 Task: Find connections with filter location Pangkalanbuun with filter topic #workwith filter profile language German with filter current company Microchip Technology Inc. with filter school Bangalore Jobs with filter industry Research Services with filter service category Product Marketing with filter keywords title Esthetician
Action: Mouse moved to (493, 53)
Screenshot: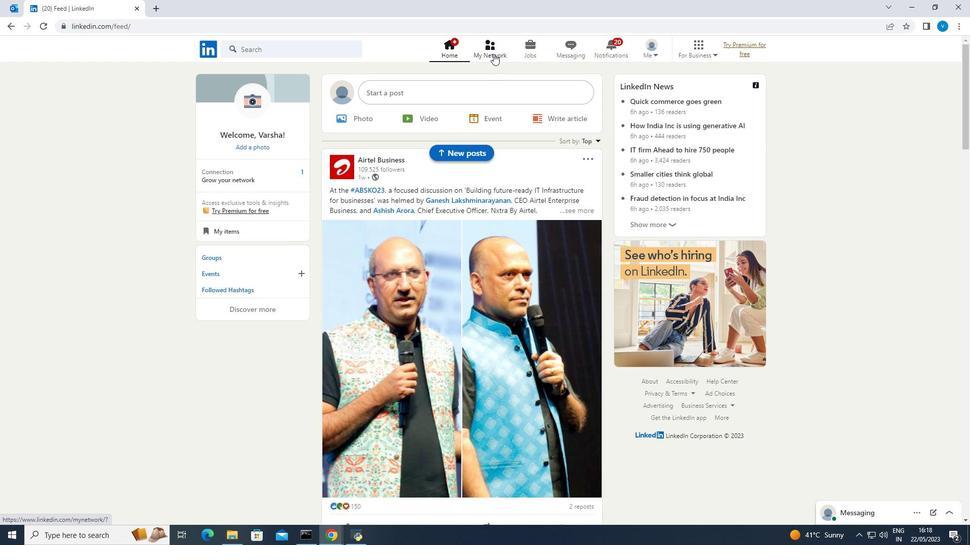 
Action: Mouse pressed left at (493, 53)
Screenshot: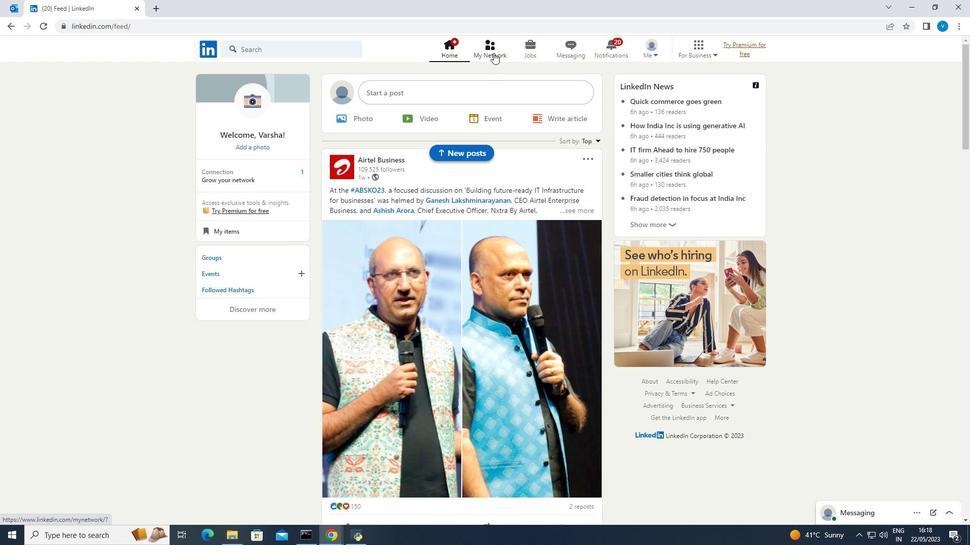 
Action: Mouse moved to (280, 111)
Screenshot: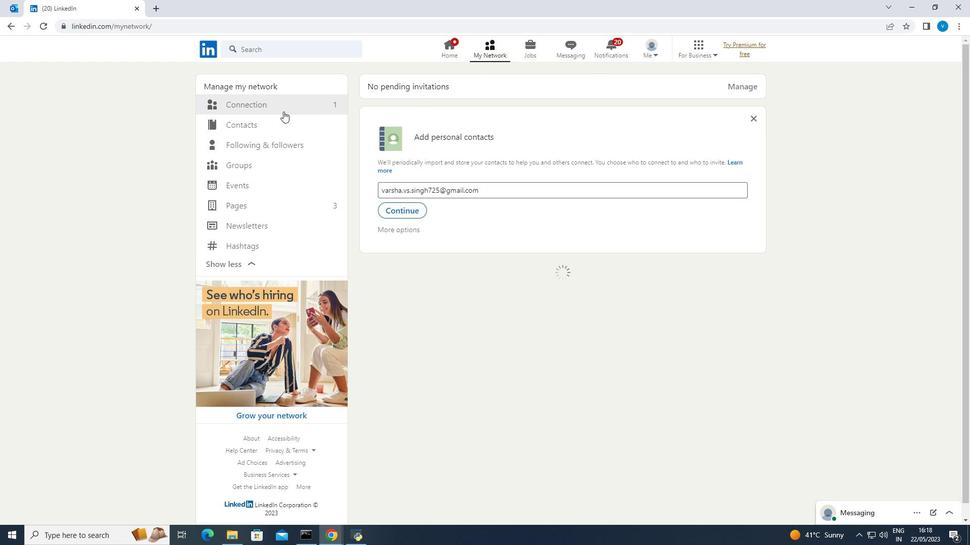 
Action: Mouse pressed left at (280, 111)
Screenshot: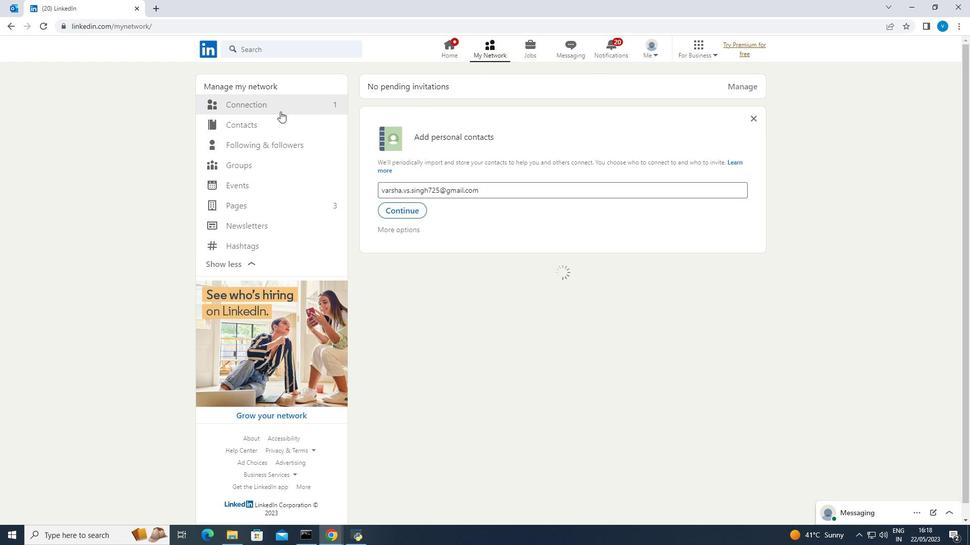 
Action: Mouse moved to (249, 109)
Screenshot: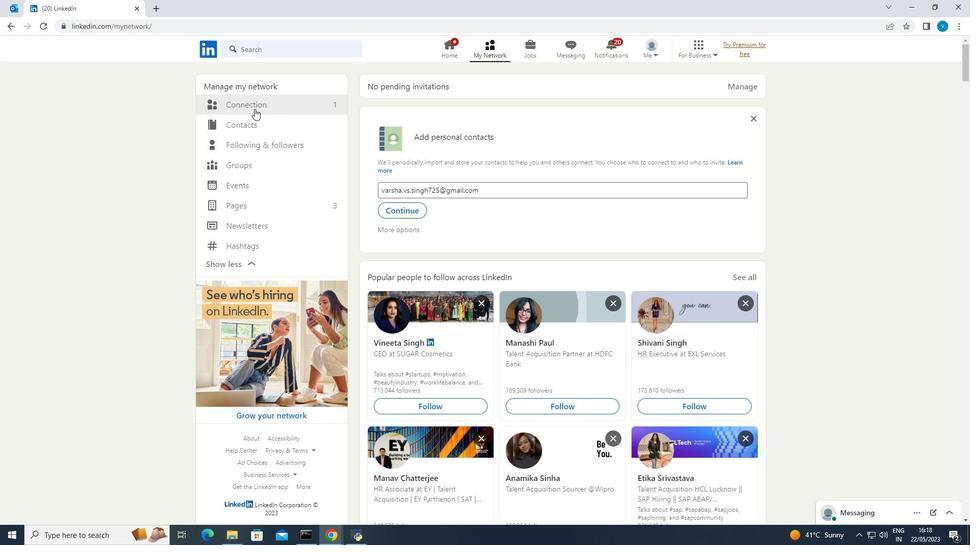 
Action: Mouse pressed left at (249, 109)
Screenshot: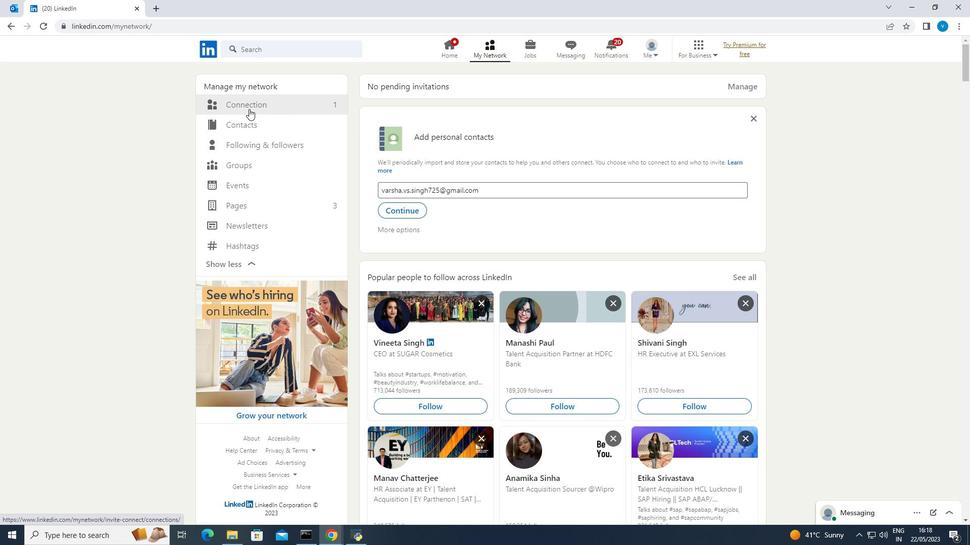 
Action: Mouse moved to (542, 105)
Screenshot: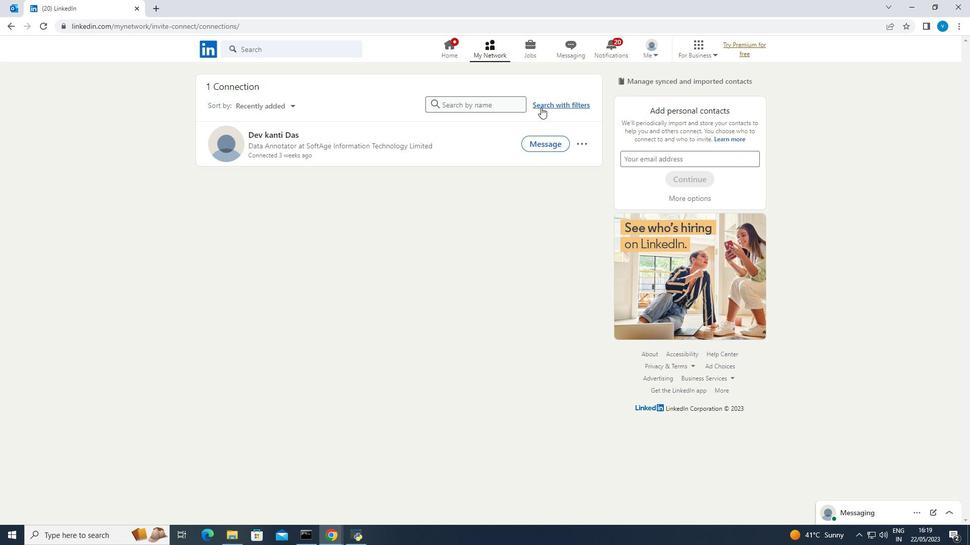 
Action: Mouse pressed left at (542, 105)
Screenshot: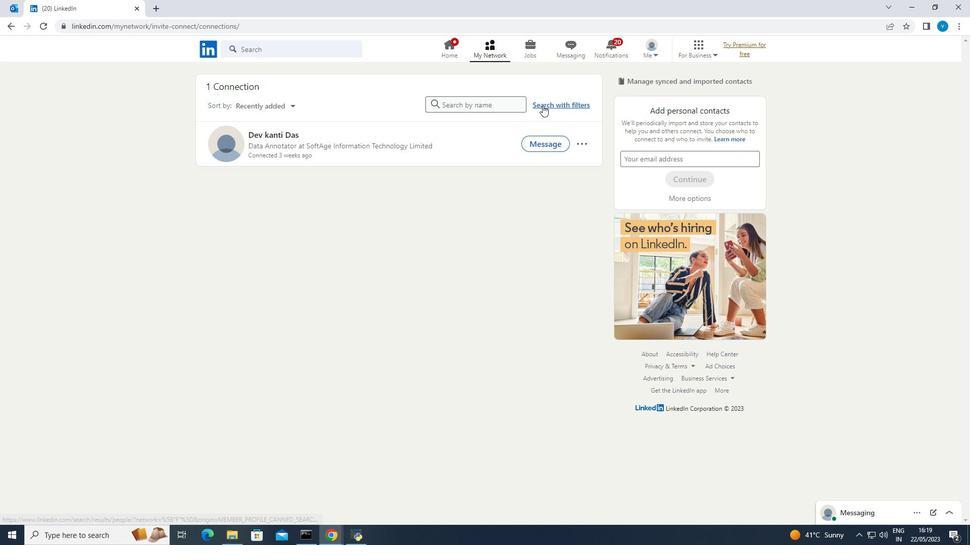 
Action: Mouse moved to (515, 80)
Screenshot: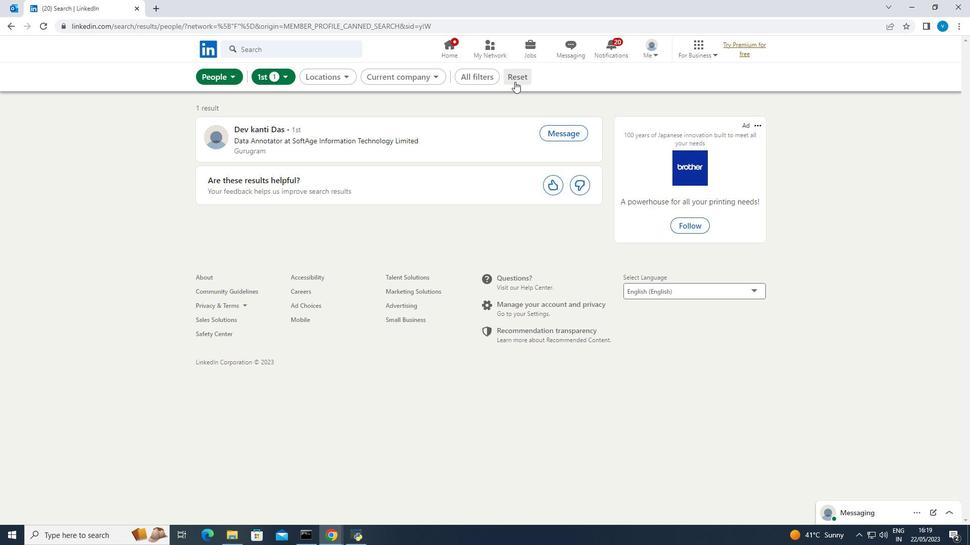 
Action: Mouse pressed left at (515, 80)
Screenshot: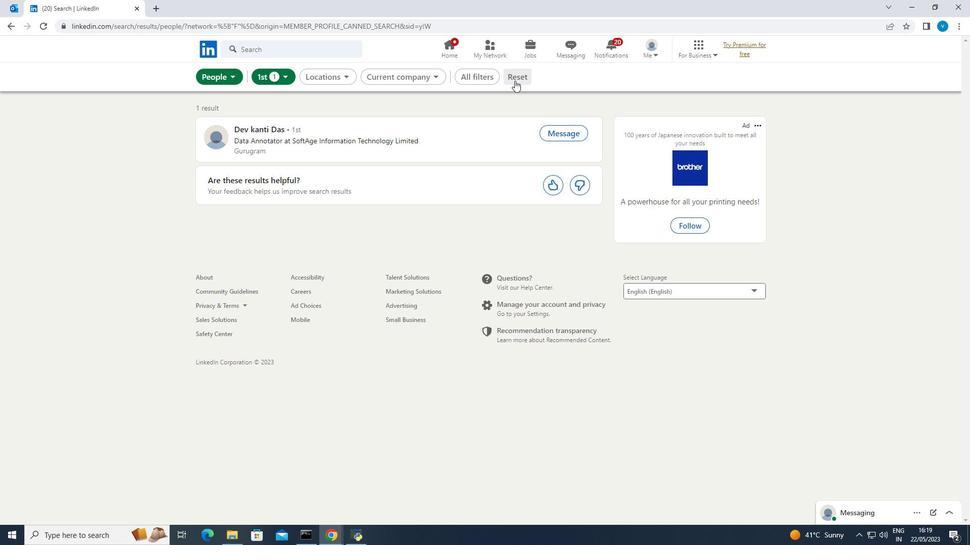 
Action: Mouse moved to (506, 80)
Screenshot: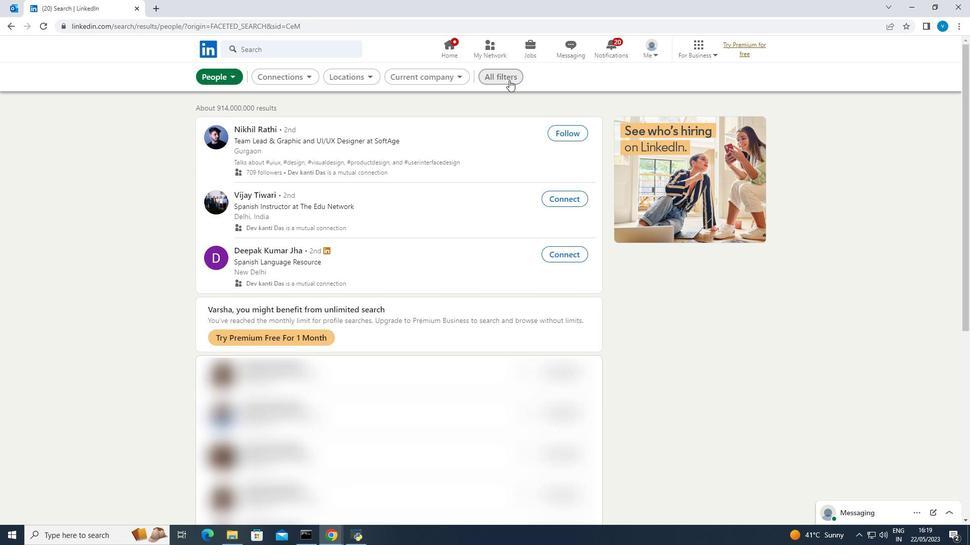 
Action: Mouse pressed left at (506, 80)
Screenshot: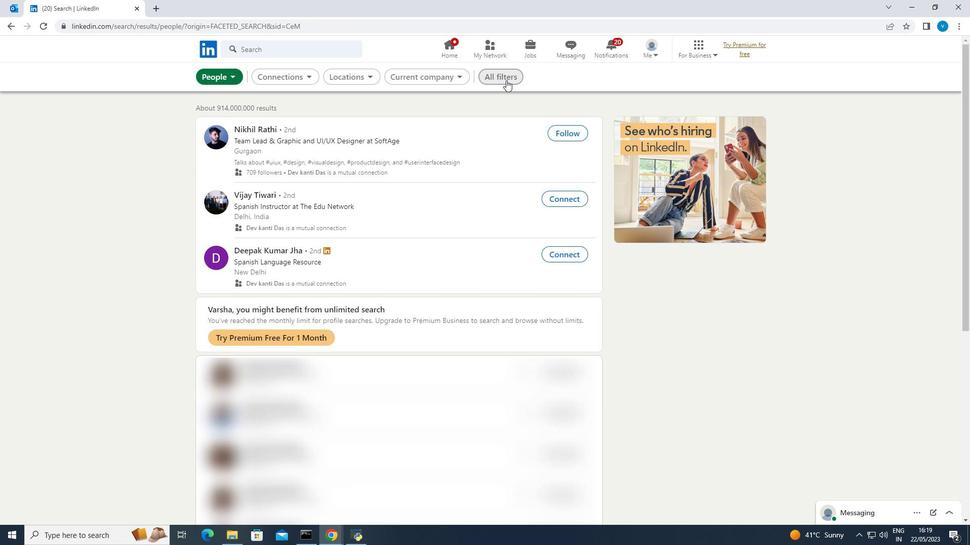 
Action: Mouse moved to (723, 207)
Screenshot: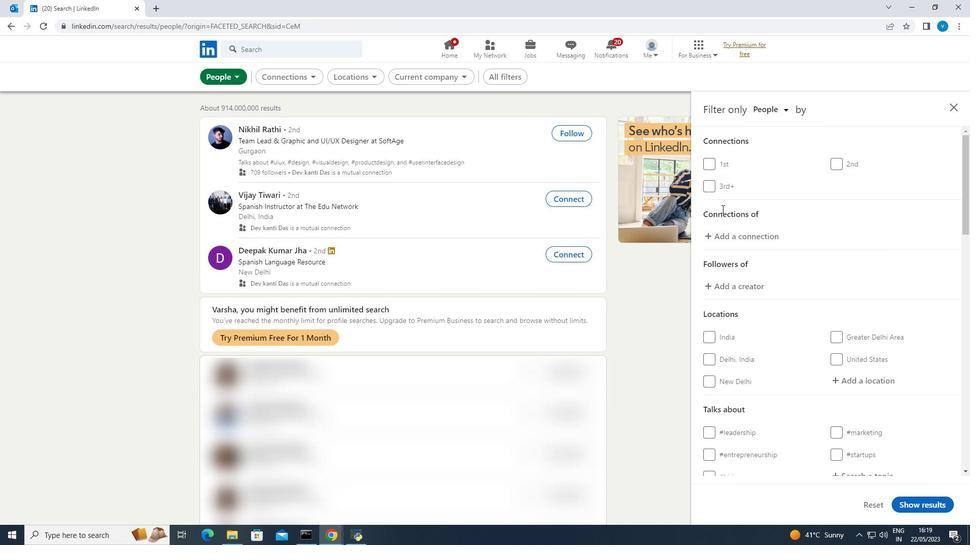 
Action: Mouse scrolled (723, 207) with delta (0, 0)
Screenshot: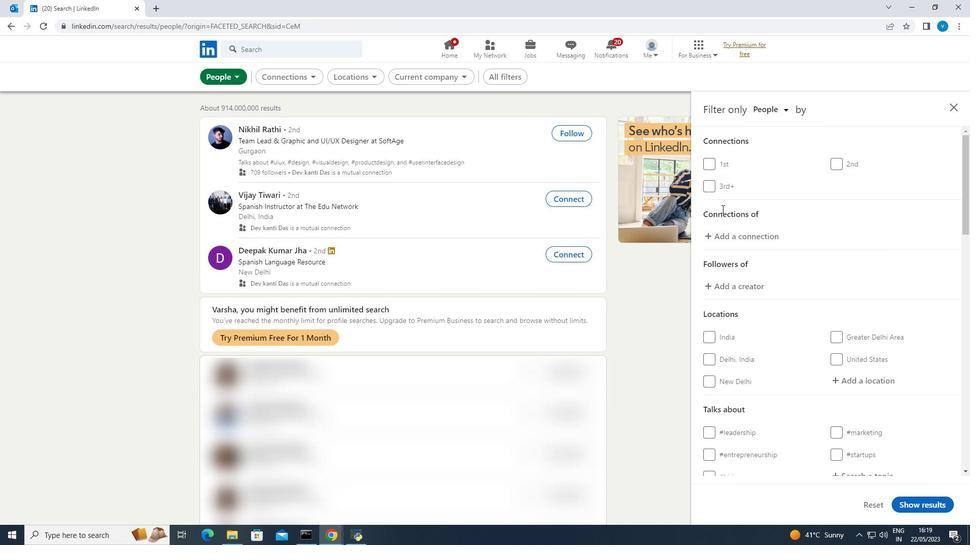 
Action: Mouse moved to (725, 206)
Screenshot: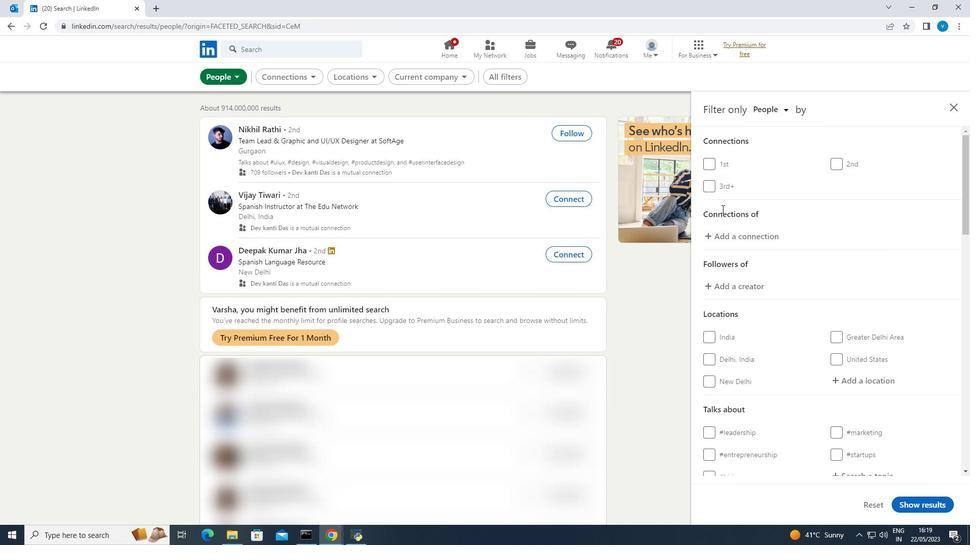
Action: Mouse scrolled (725, 206) with delta (0, 0)
Screenshot: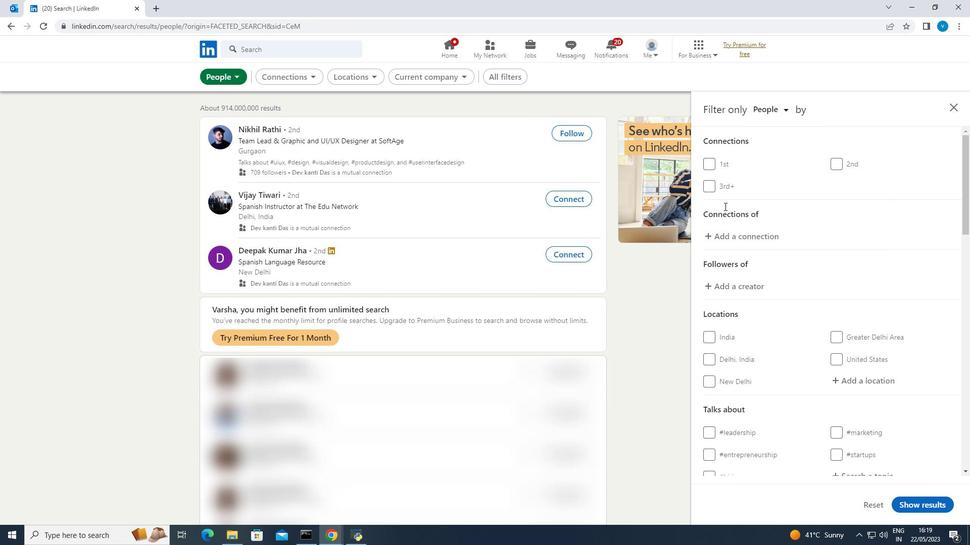 
Action: Mouse scrolled (725, 206) with delta (0, 0)
Screenshot: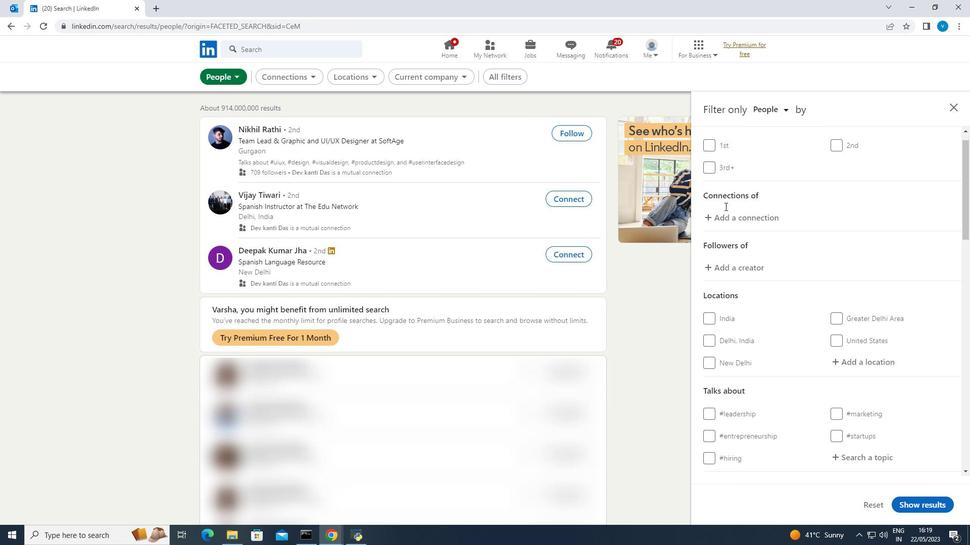 
Action: Mouse moved to (838, 228)
Screenshot: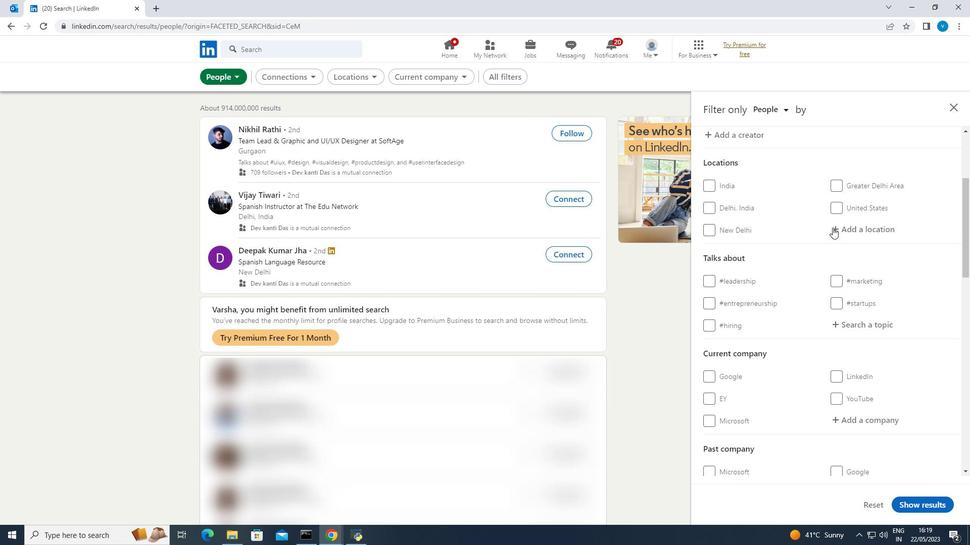 
Action: Mouse pressed left at (838, 228)
Screenshot: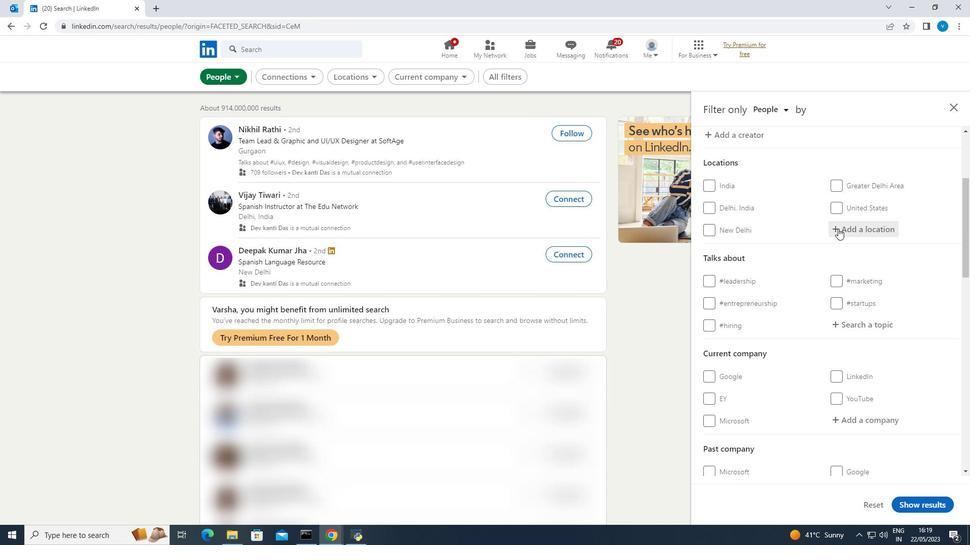 
Action: Mouse moved to (795, 223)
Screenshot: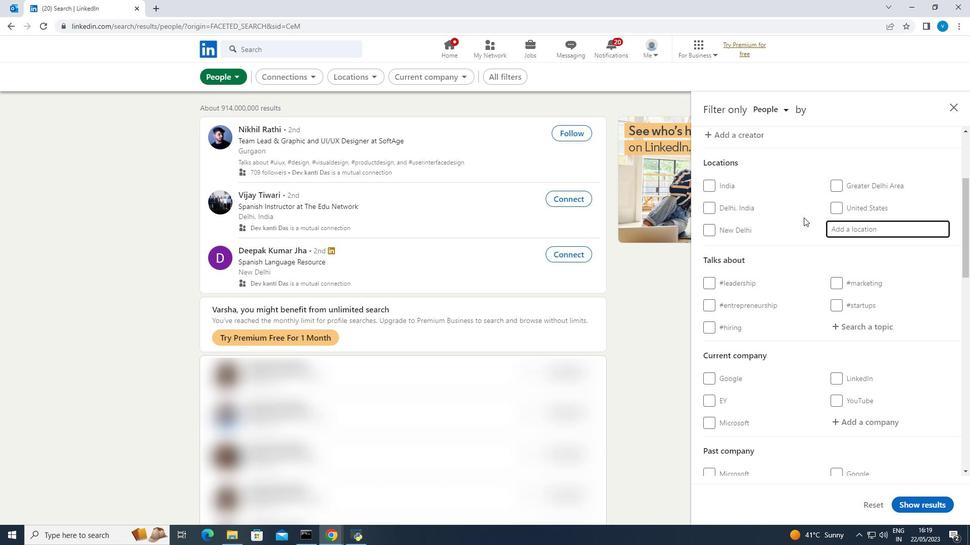 
Action: Key pressed <Key.shift><Key.shift><Key.shift><Key.shift><Key.shift><Key.shift>Pangkalanbuun
Screenshot: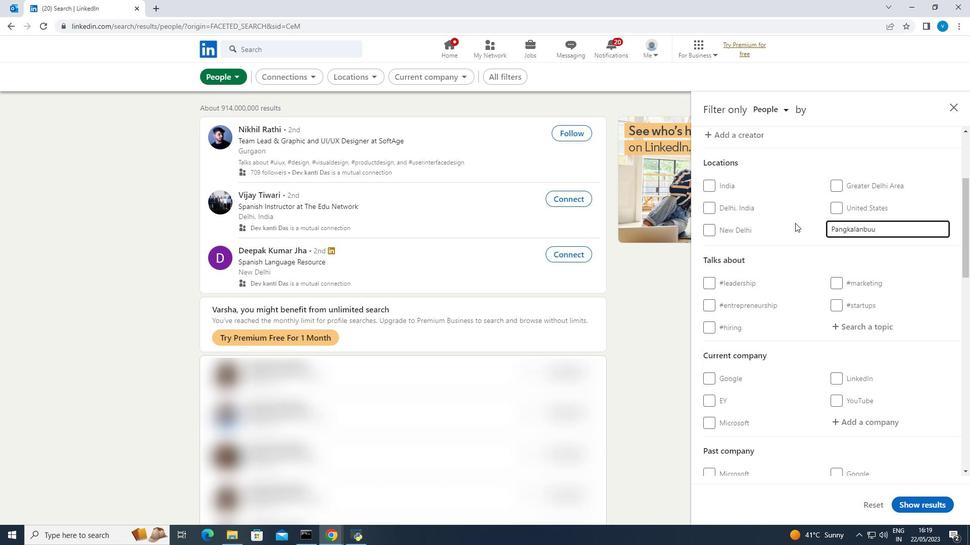 
Action: Mouse moved to (854, 322)
Screenshot: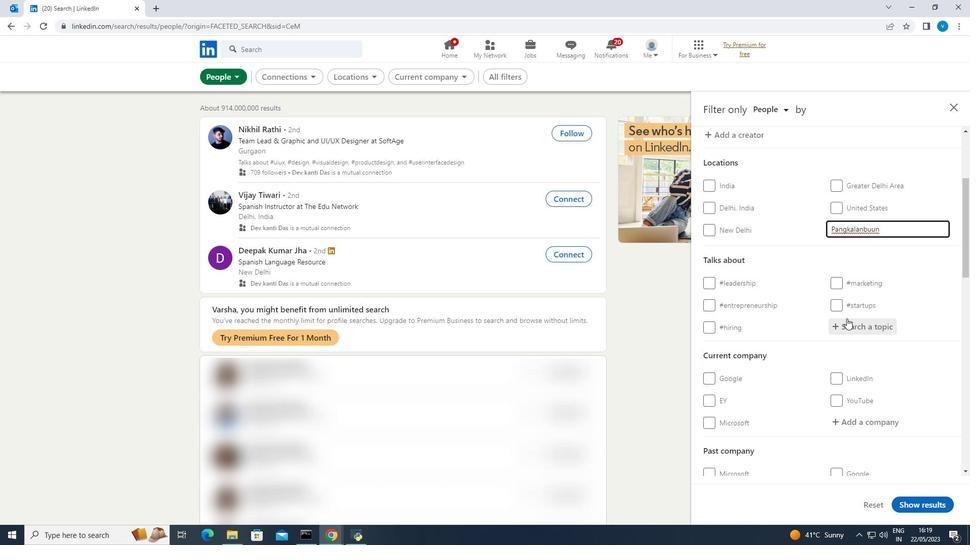 
Action: Mouse pressed left at (854, 322)
Screenshot: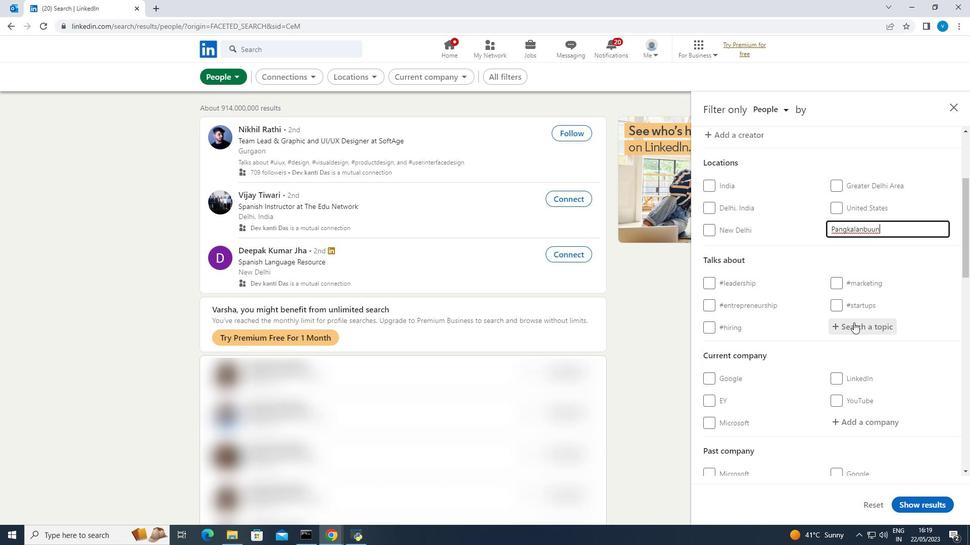 
Action: Mouse moved to (794, 362)
Screenshot: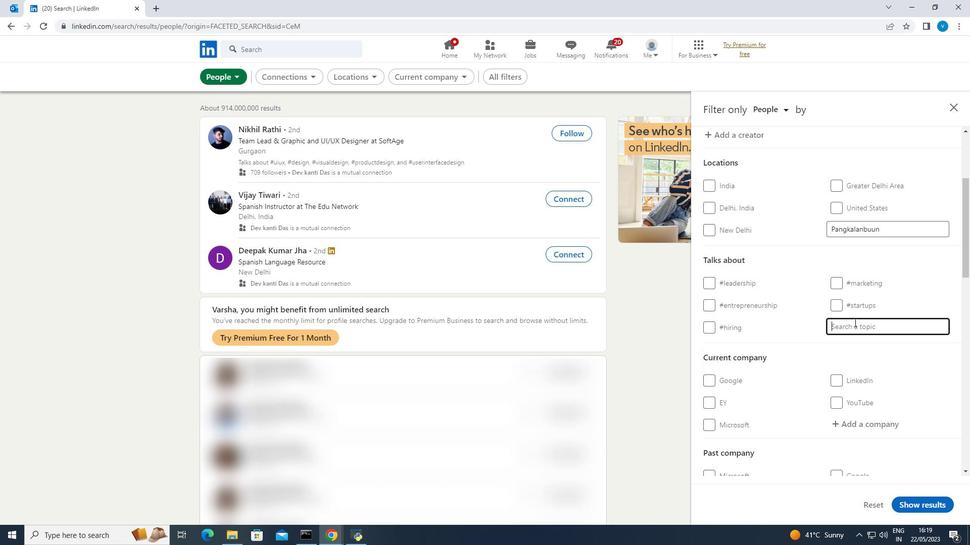 
Action: Key pressed work
Screenshot: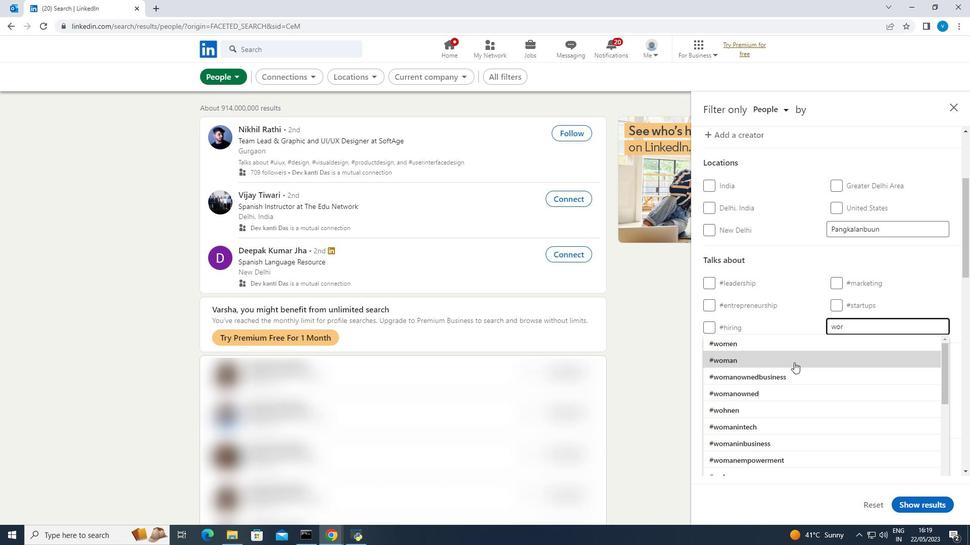 
Action: Mouse moved to (754, 346)
Screenshot: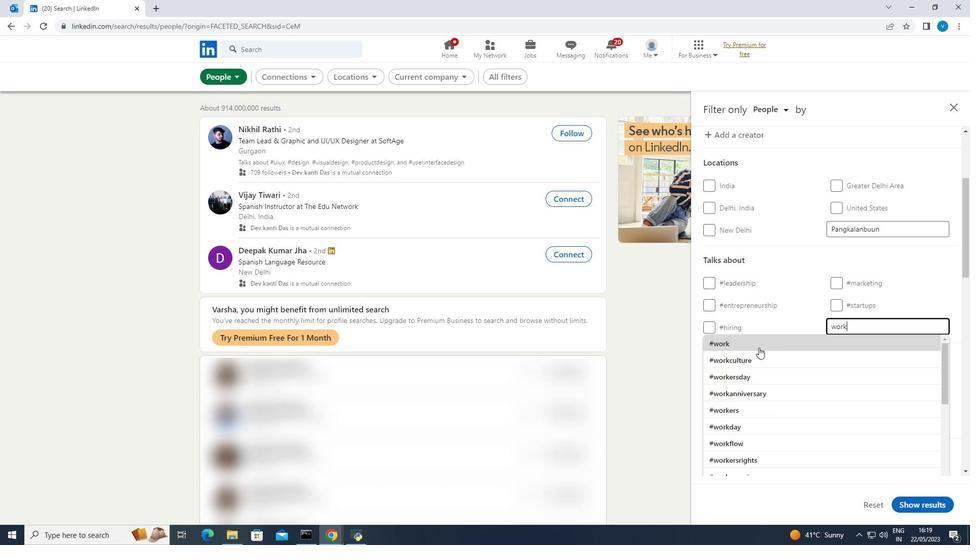 
Action: Mouse pressed left at (754, 346)
Screenshot: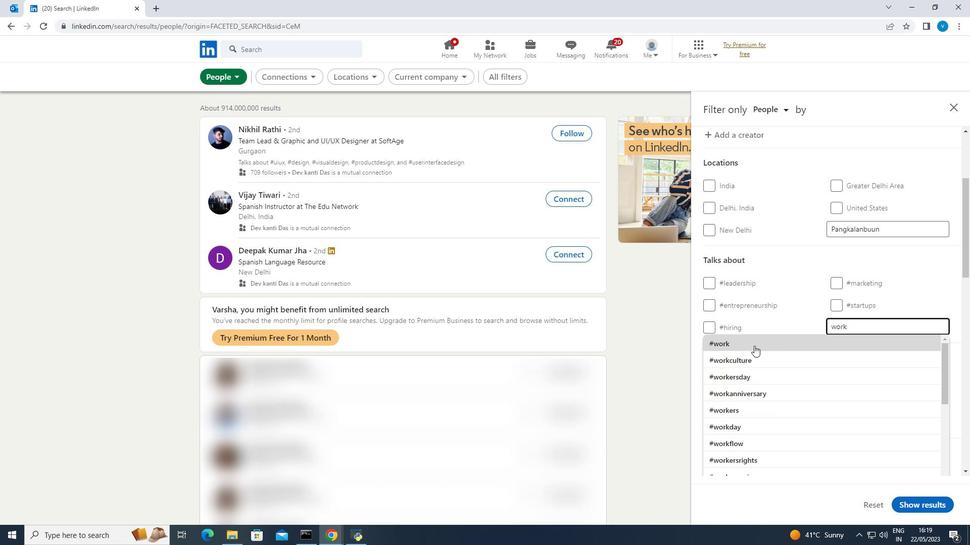 
Action: Mouse moved to (757, 342)
Screenshot: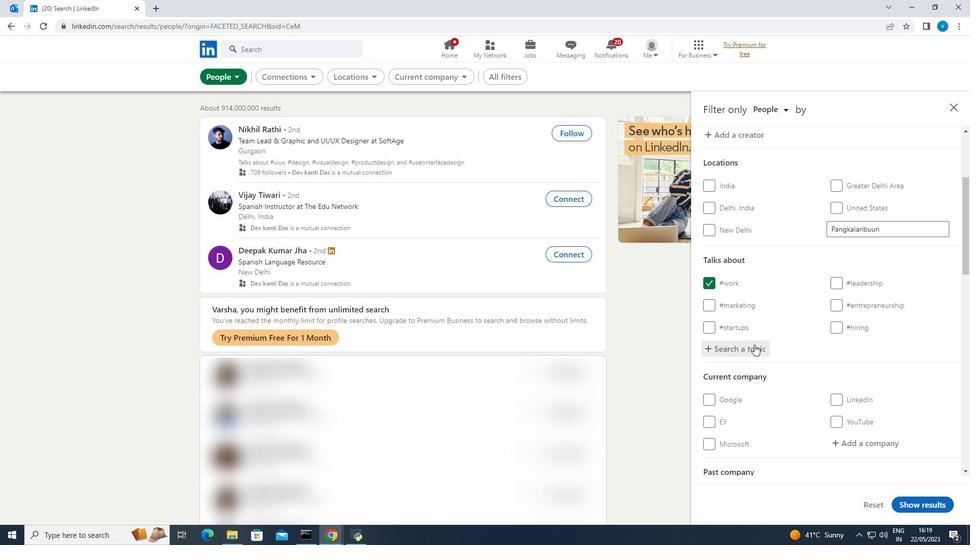 
Action: Mouse scrolled (757, 342) with delta (0, 0)
Screenshot: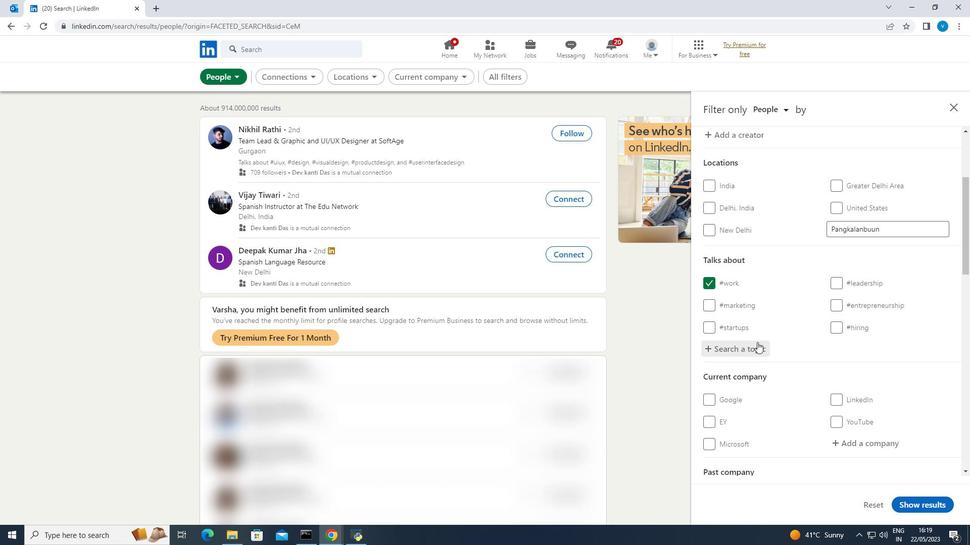 
Action: Mouse scrolled (757, 342) with delta (0, 0)
Screenshot: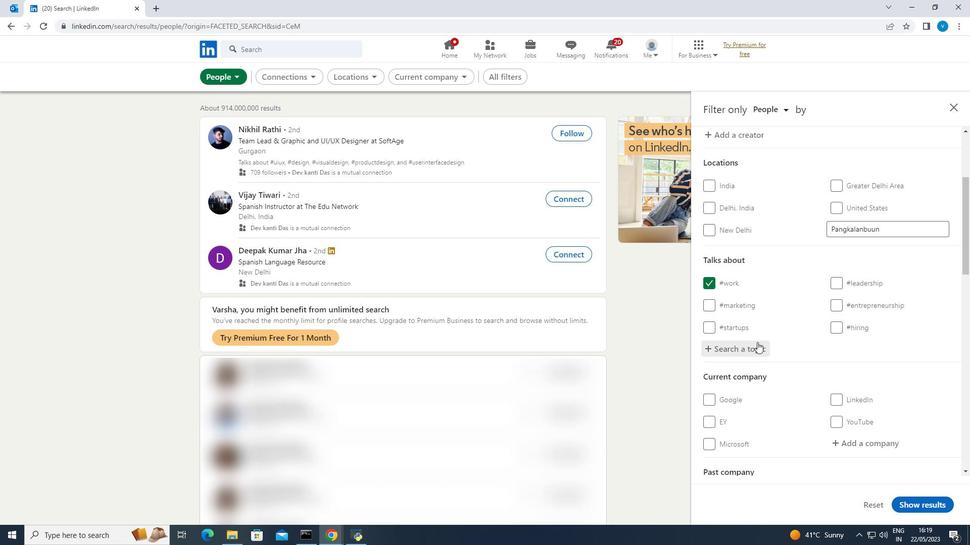 
Action: Mouse scrolled (757, 342) with delta (0, 0)
Screenshot: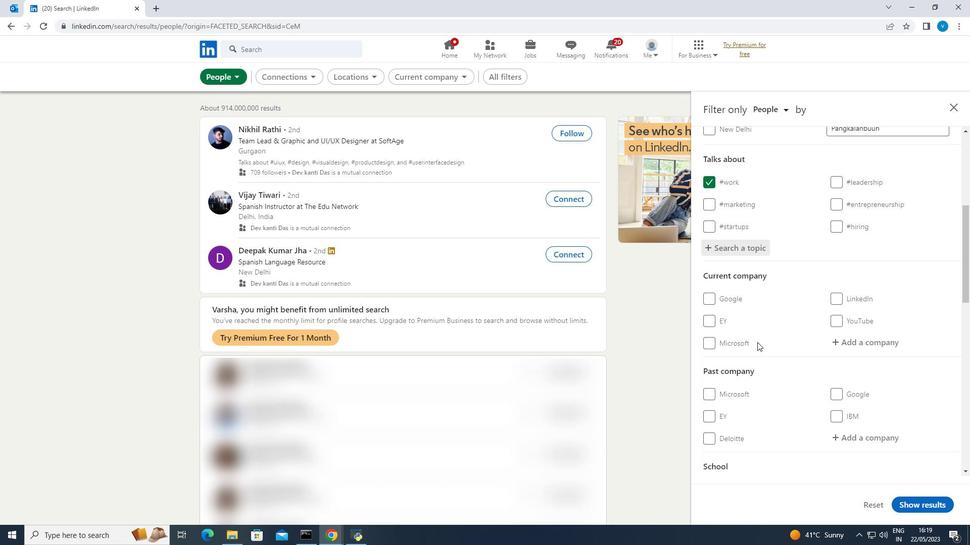 
Action: Mouse scrolled (757, 342) with delta (0, 0)
Screenshot: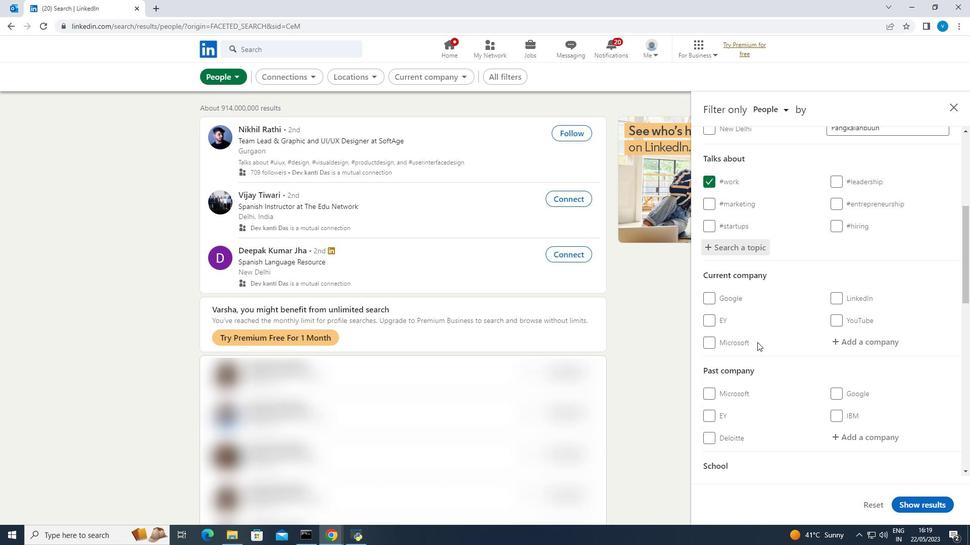 
Action: Mouse scrolled (757, 342) with delta (0, 0)
Screenshot: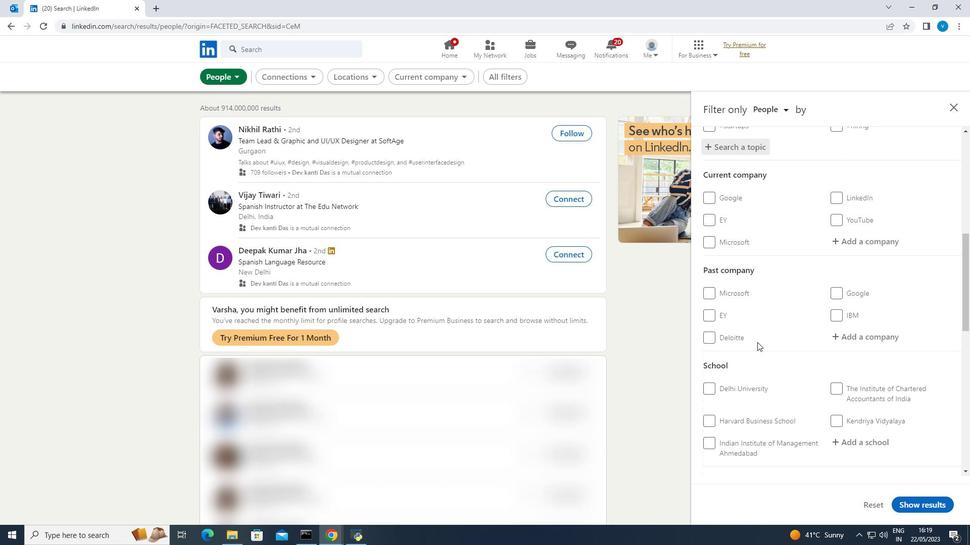 
Action: Mouse scrolled (757, 342) with delta (0, 0)
Screenshot: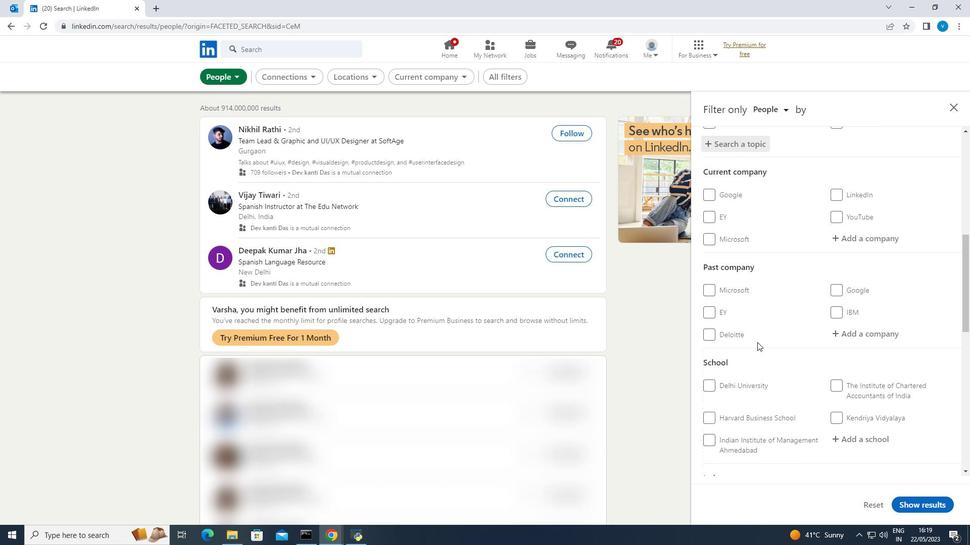 
Action: Mouse scrolled (757, 342) with delta (0, 0)
Screenshot: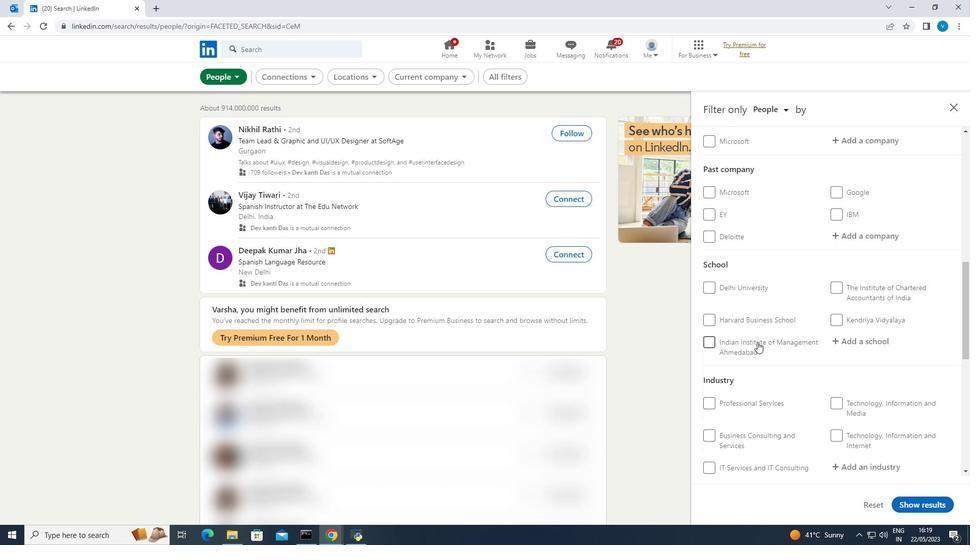 
Action: Mouse scrolled (757, 342) with delta (0, 0)
Screenshot: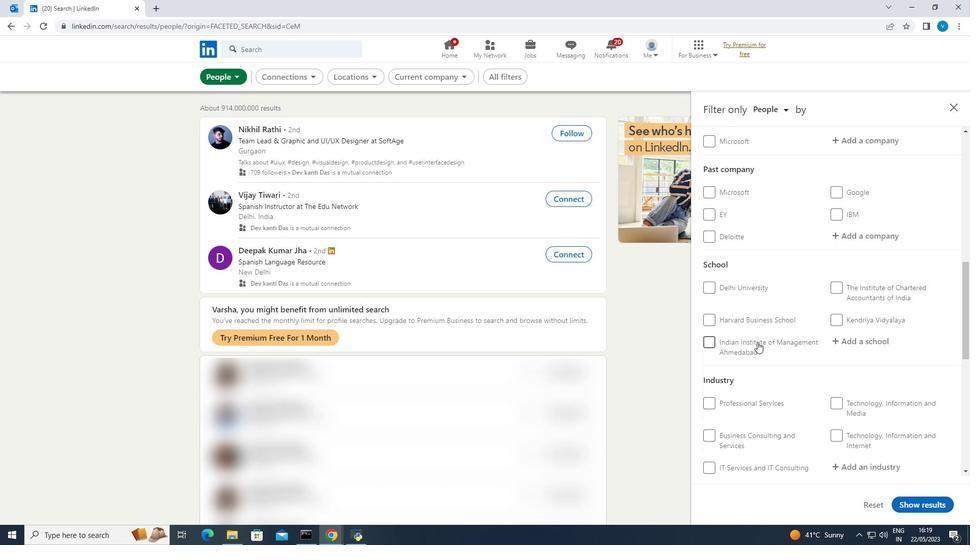 
Action: Mouse scrolled (757, 342) with delta (0, 0)
Screenshot: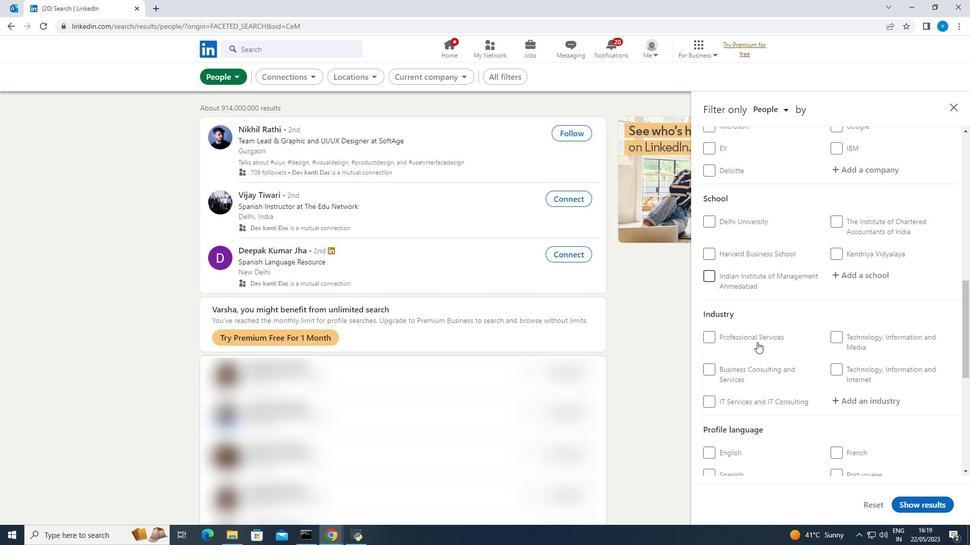 
Action: Mouse moved to (709, 409)
Screenshot: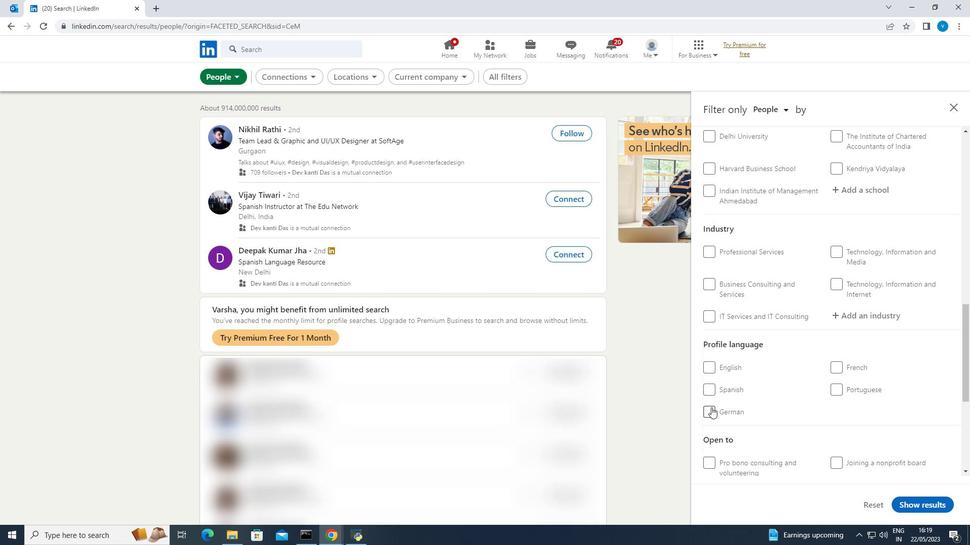
Action: Mouse pressed left at (709, 409)
Screenshot: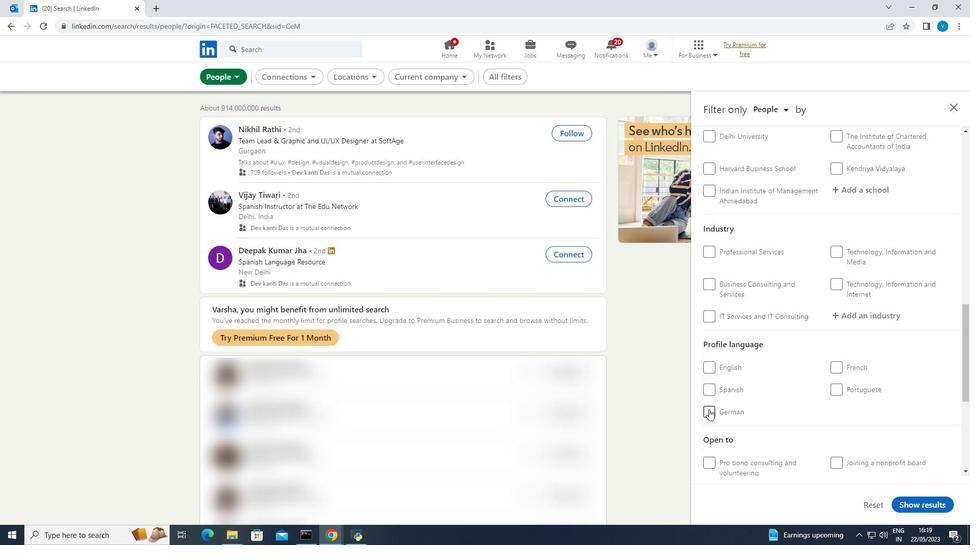 
Action: Mouse moved to (711, 409)
Screenshot: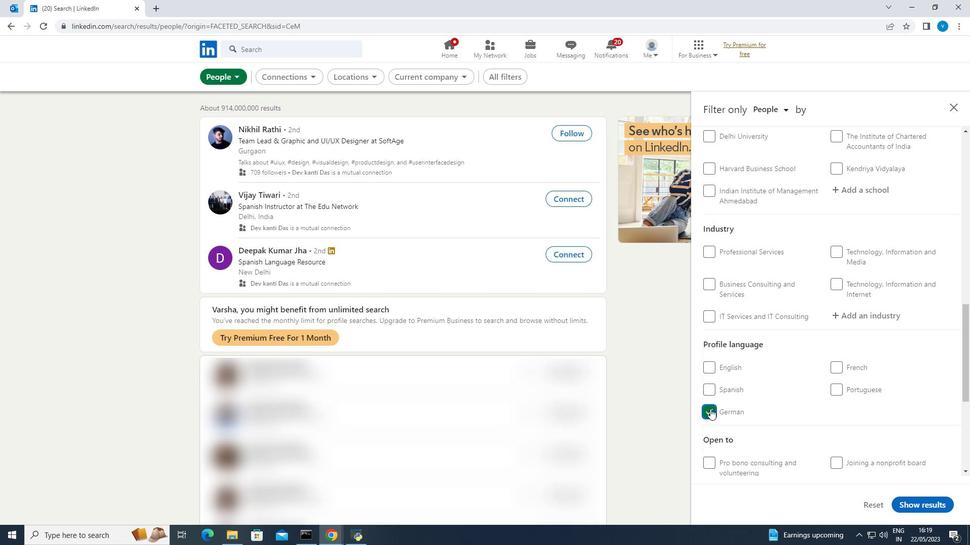
Action: Mouse scrolled (711, 409) with delta (0, 0)
Screenshot: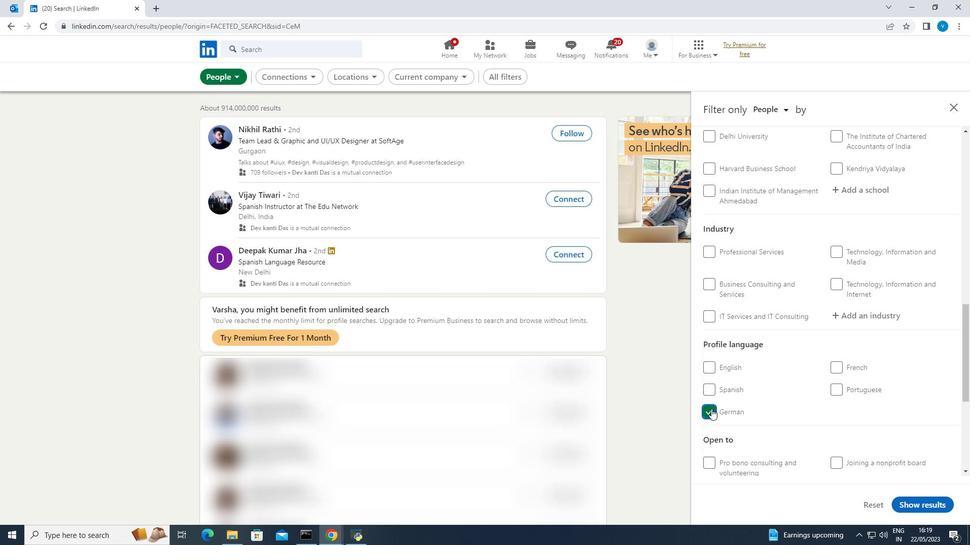 
Action: Mouse moved to (716, 405)
Screenshot: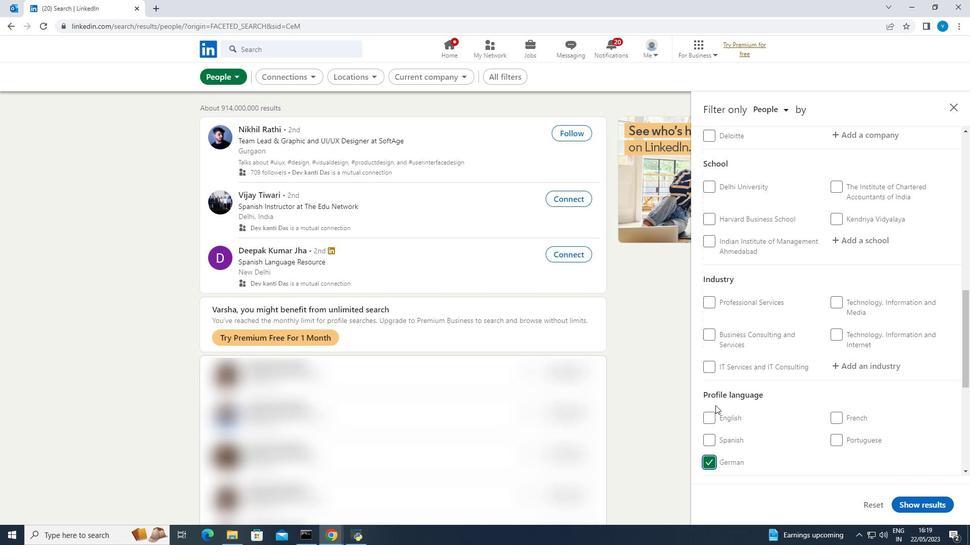 
Action: Mouse scrolled (716, 405) with delta (0, 0)
Screenshot: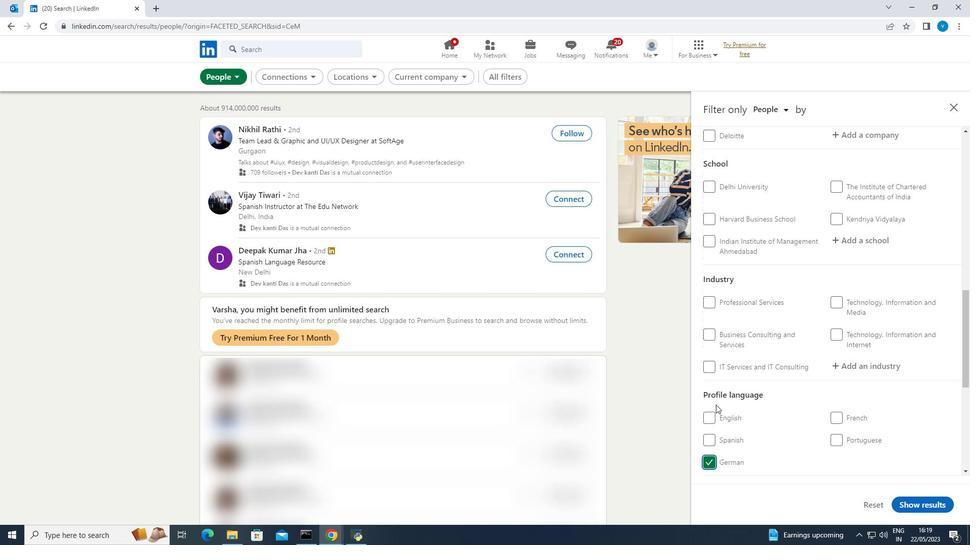 
Action: Mouse scrolled (716, 405) with delta (0, 0)
Screenshot: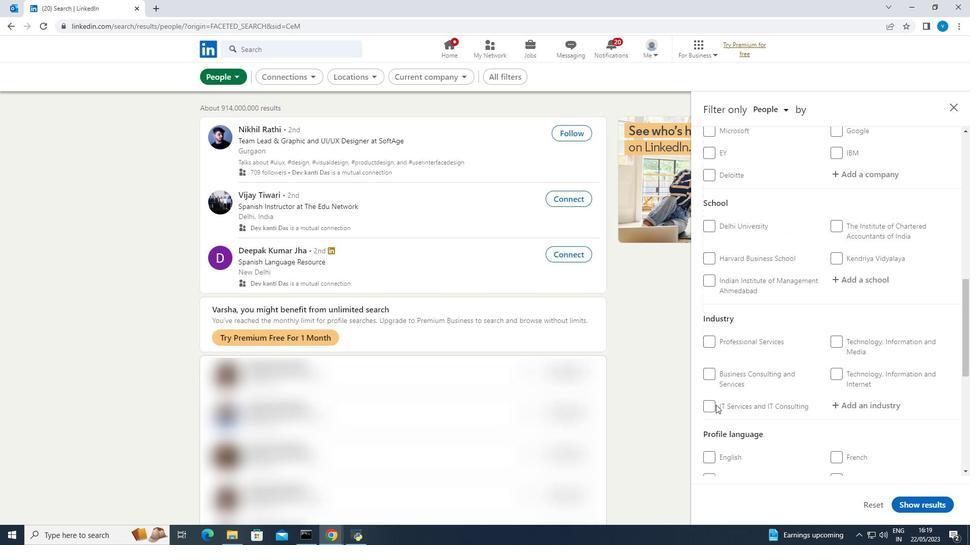 
Action: Mouse moved to (717, 404)
Screenshot: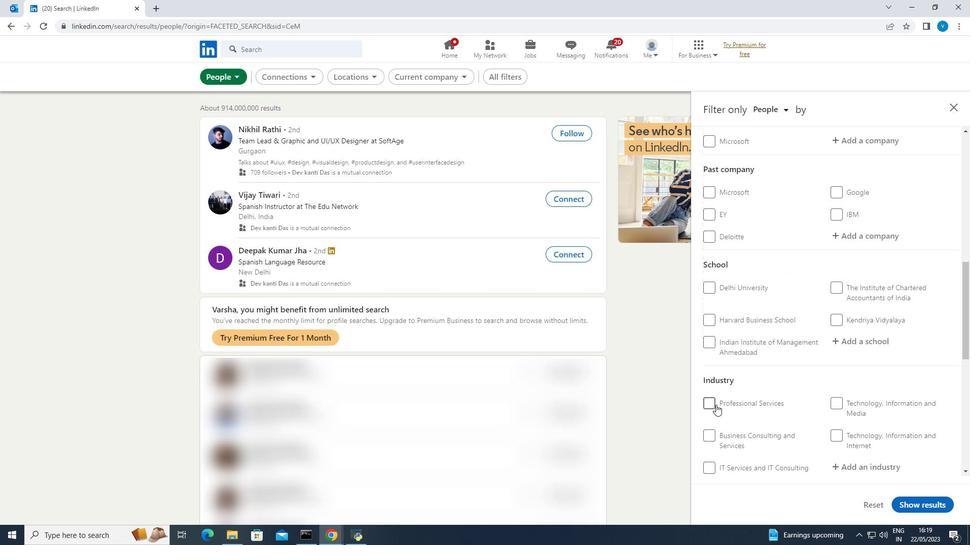 
Action: Mouse scrolled (717, 404) with delta (0, 0)
Screenshot: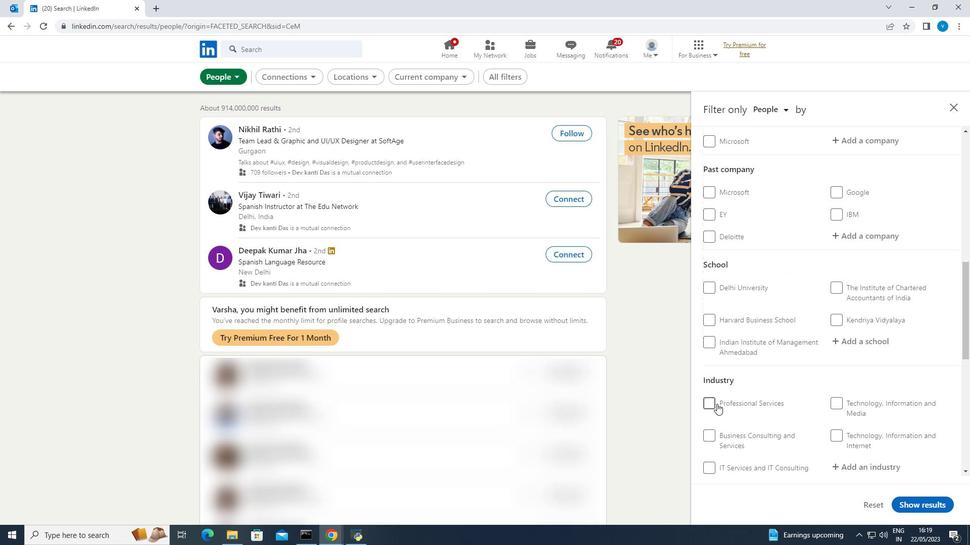 
Action: Mouse moved to (726, 390)
Screenshot: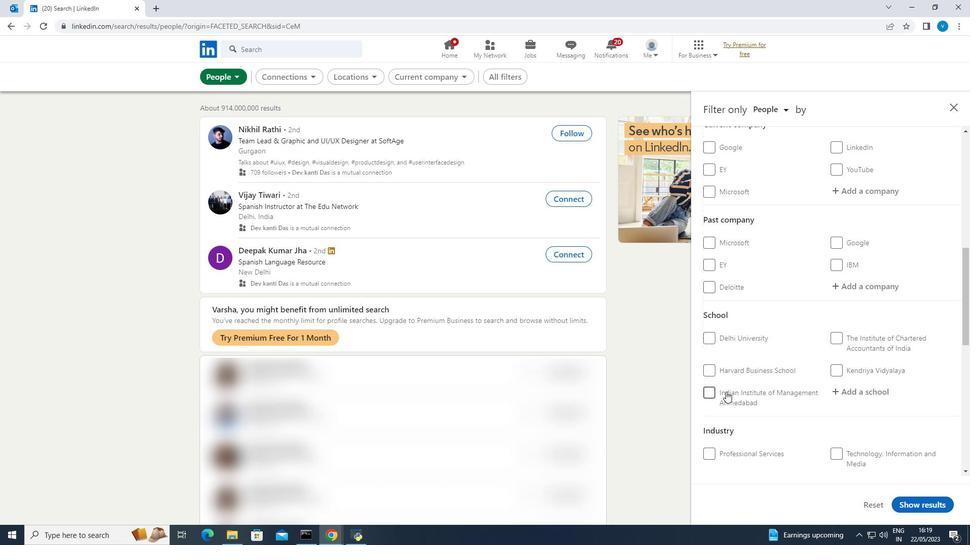 
Action: Mouse scrolled (726, 390) with delta (0, 0)
Screenshot: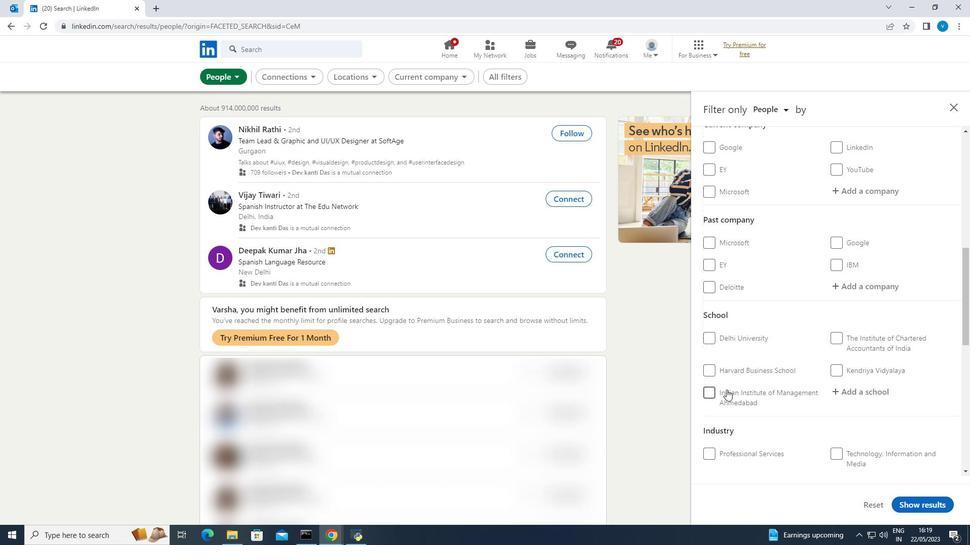 
Action: Mouse moved to (858, 240)
Screenshot: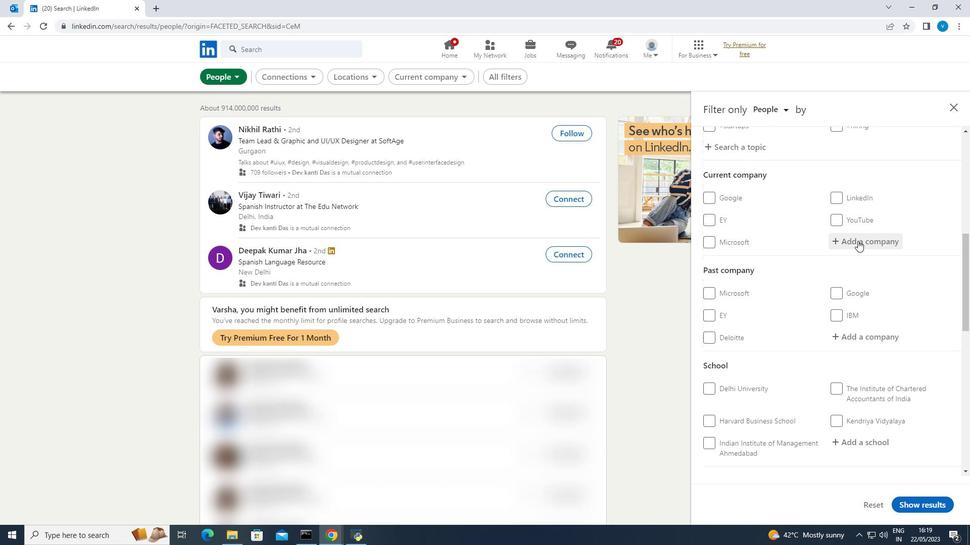 
Action: Mouse pressed left at (858, 240)
Screenshot: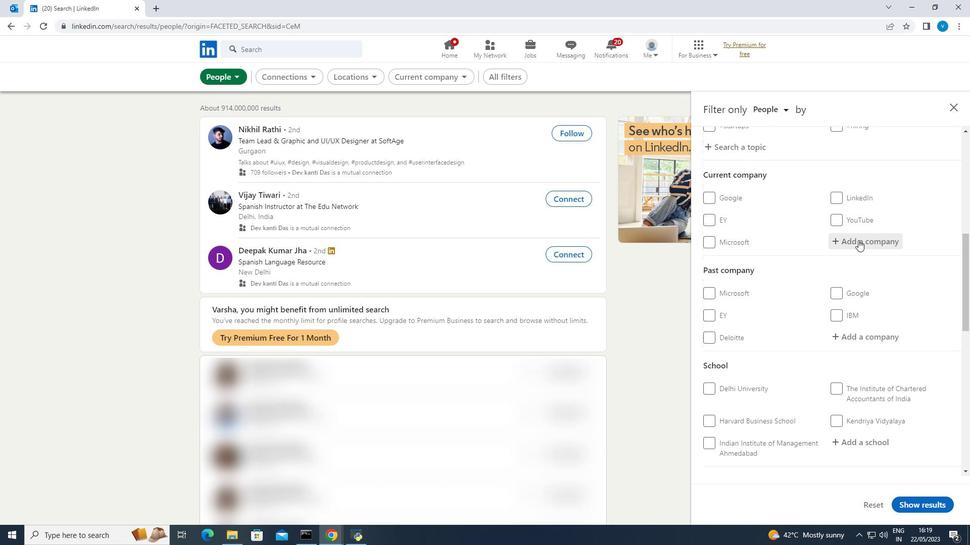 
Action: Mouse moved to (835, 252)
Screenshot: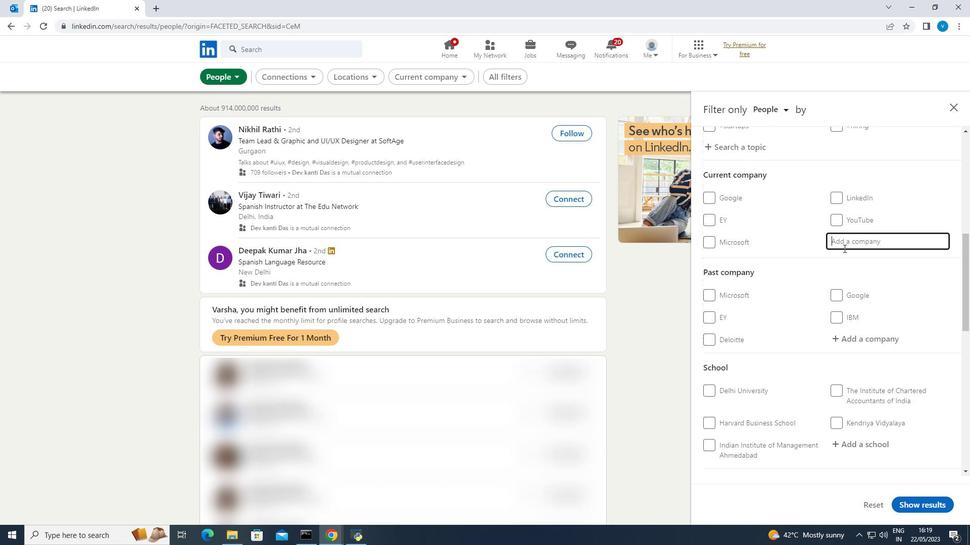 
Action: Key pressed <Key.shift><Key.shift>Microchip
Screenshot: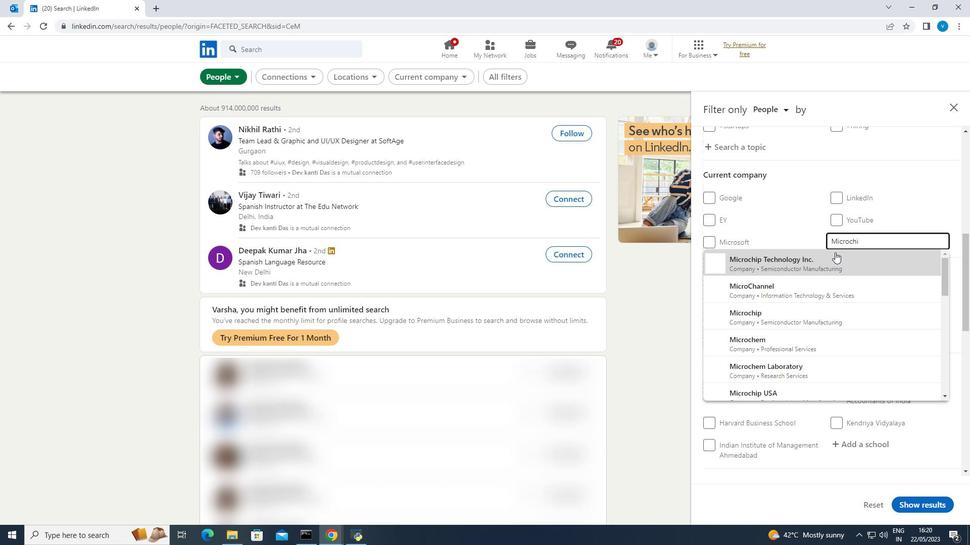 
Action: Mouse moved to (832, 254)
Screenshot: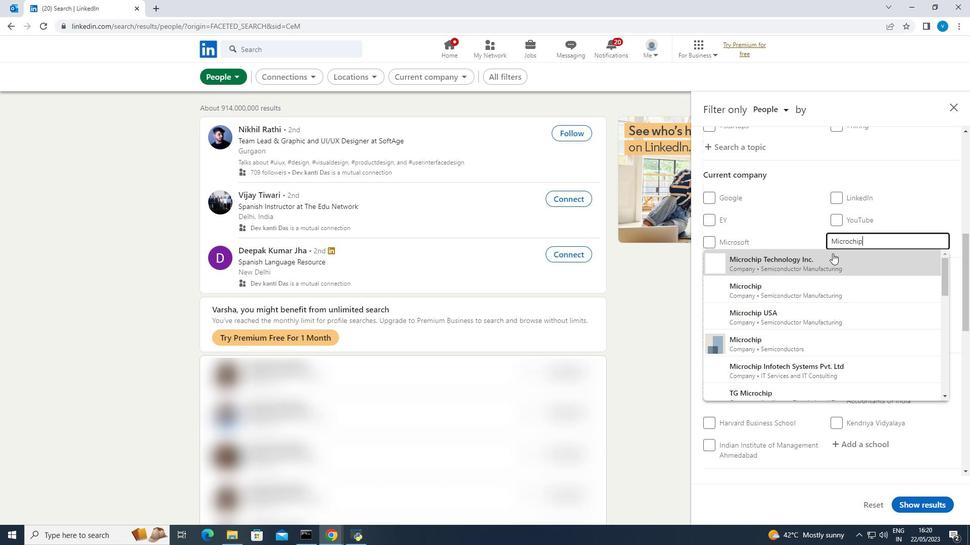 
Action: Mouse pressed left at (832, 254)
Screenshot: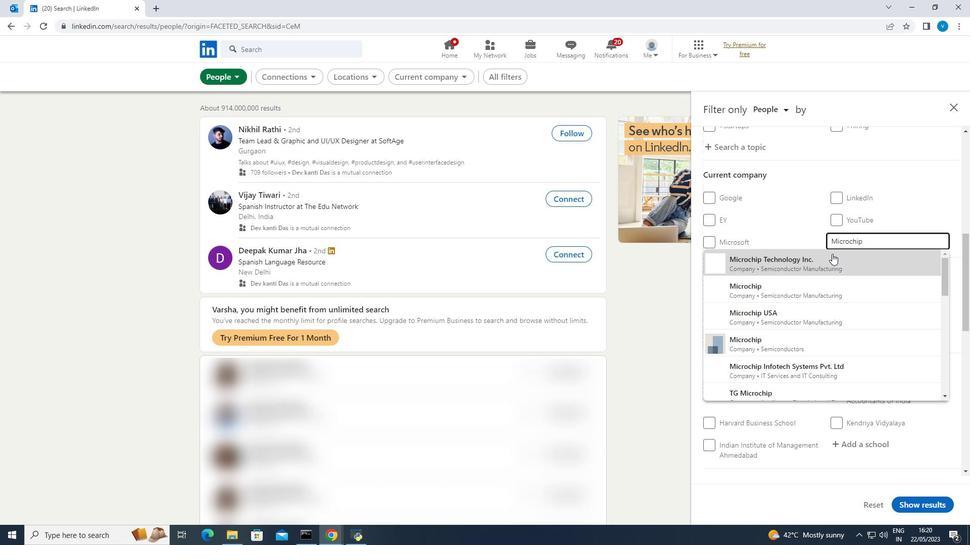 
Action: Mouse scrolled (832, 253) with delta (0, 0)
Screenshot: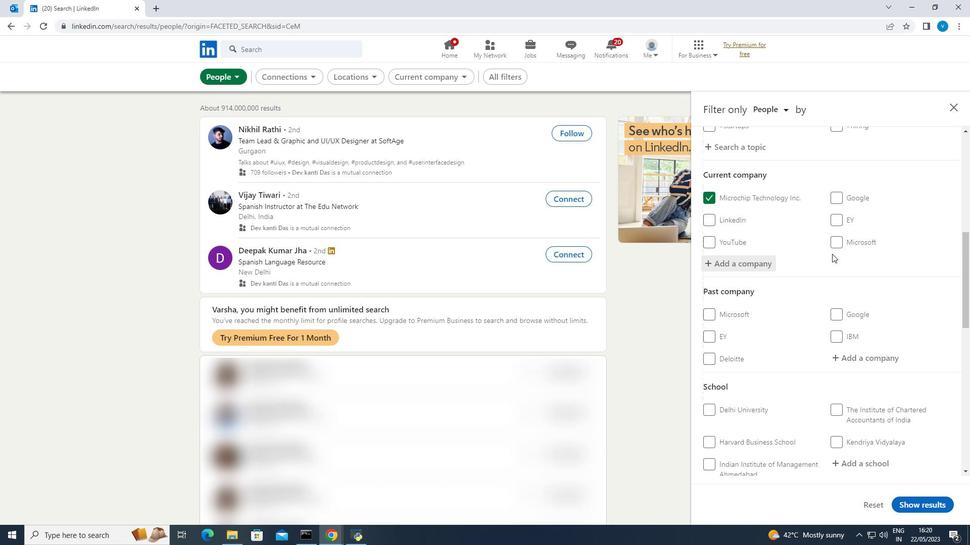 
Action: Mouse scrolled (832, 253) with delta (0, 0)
Screenshot: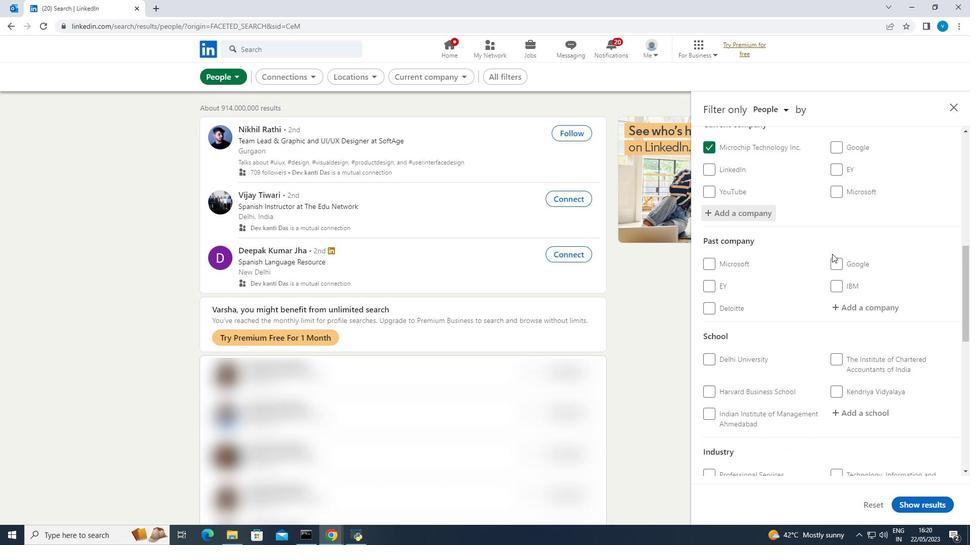 
Action: Mouse scrolled (832, 253) with delta (0, 0)
Screenshot: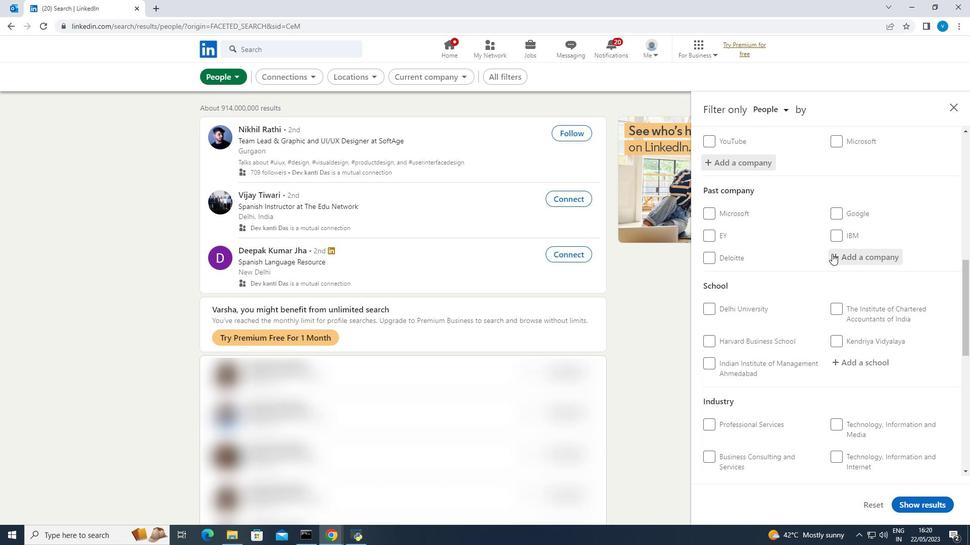 
Action: Mouse moved to (856, 314)
Screenshot: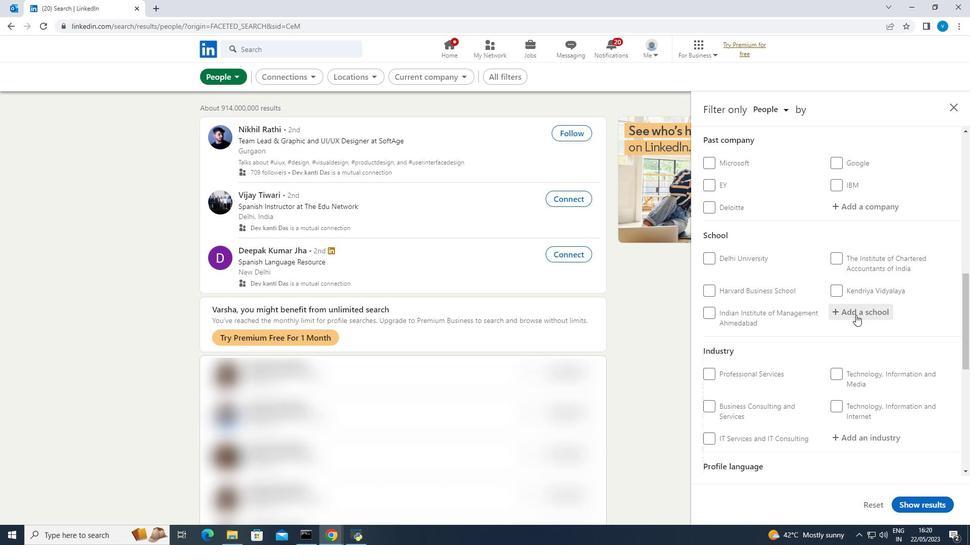 
Action: Mouse pressed left at (856, 314)
Screenshot: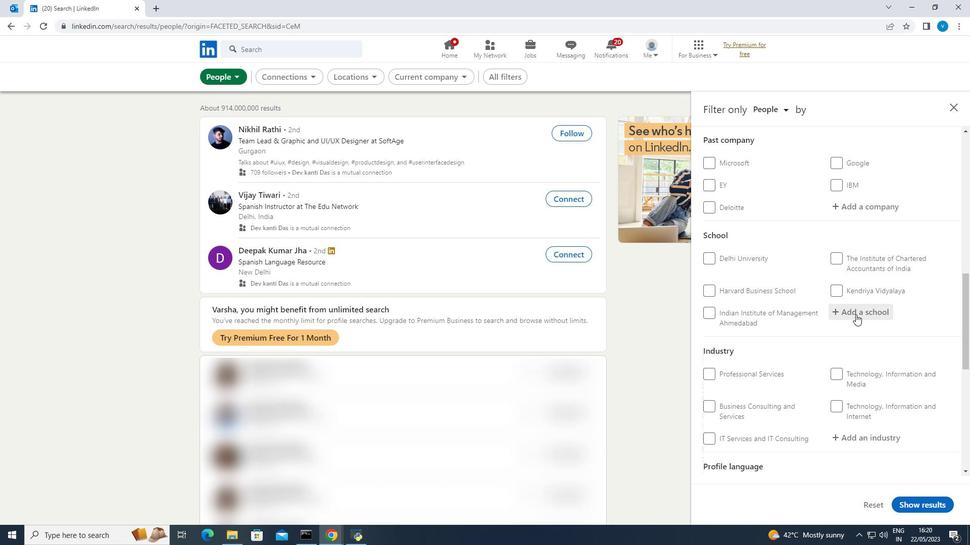 
Action: Mouse moved to (850, 310)
Screenshot: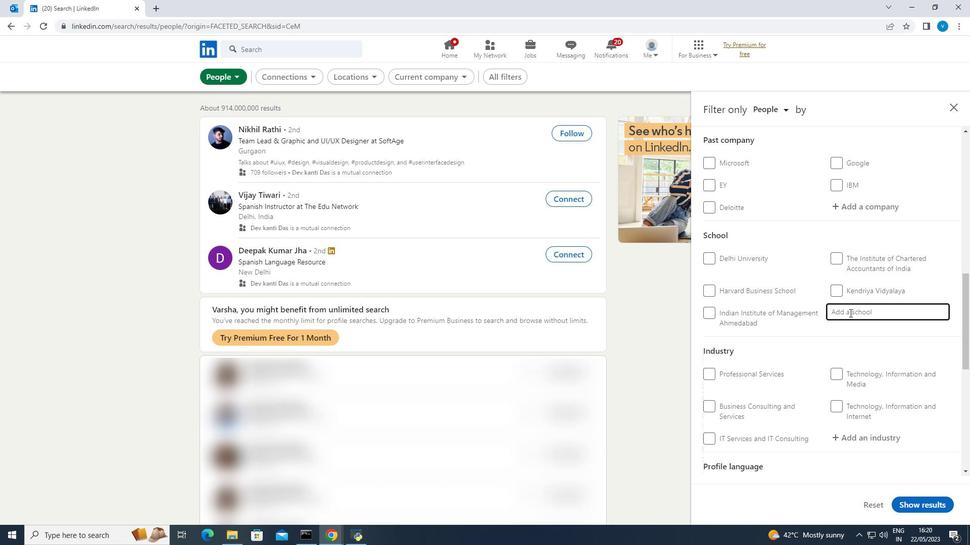 
Action: Key pressed <Key.shift>Bangalore
Screenshot: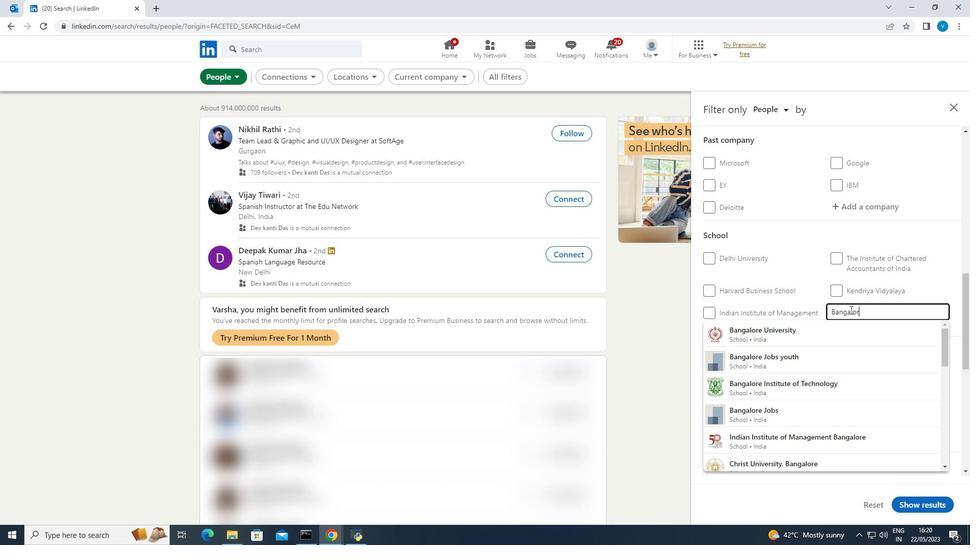 
Action: Mouse moved to (805, 357)
Screenshot: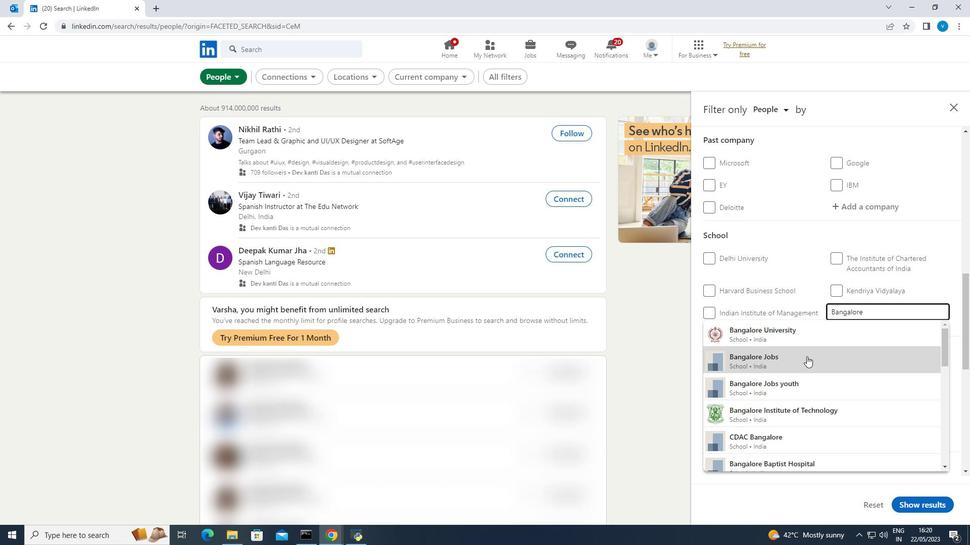 
Action: Mouse pressed left at (805, 357)
Screenshot: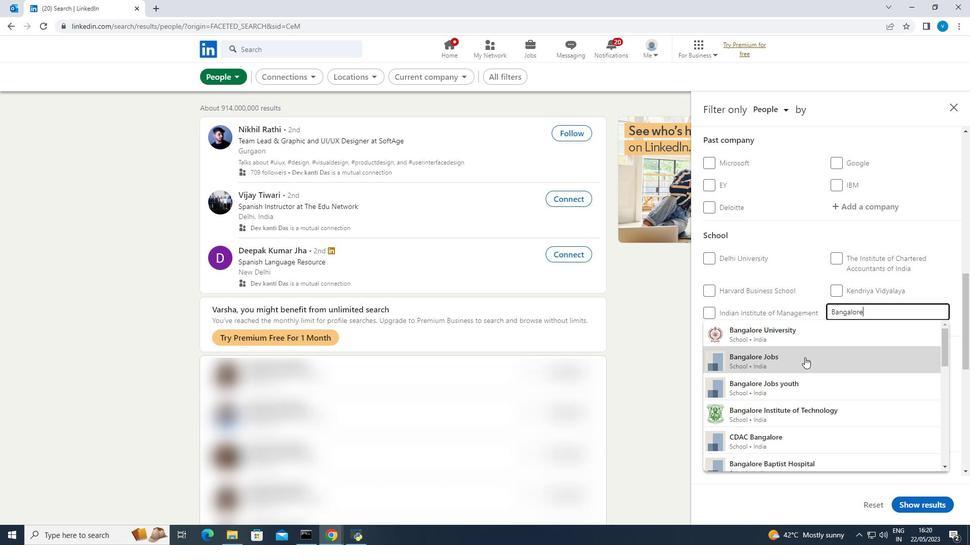 
Action: Mouse moved to (799, 360)
Screenshot: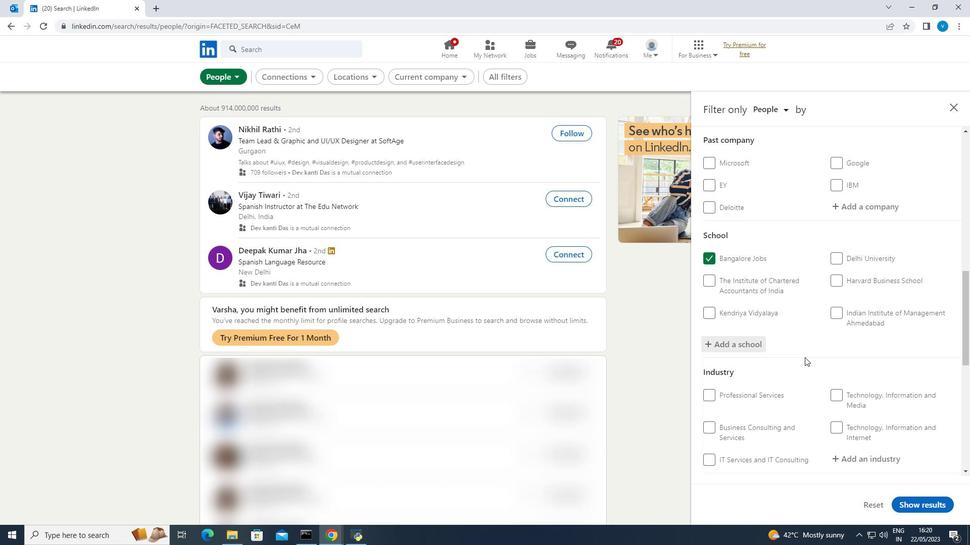 
Action: Mouse scrolled (799, 359) with delta (0, 0)
Screenshot: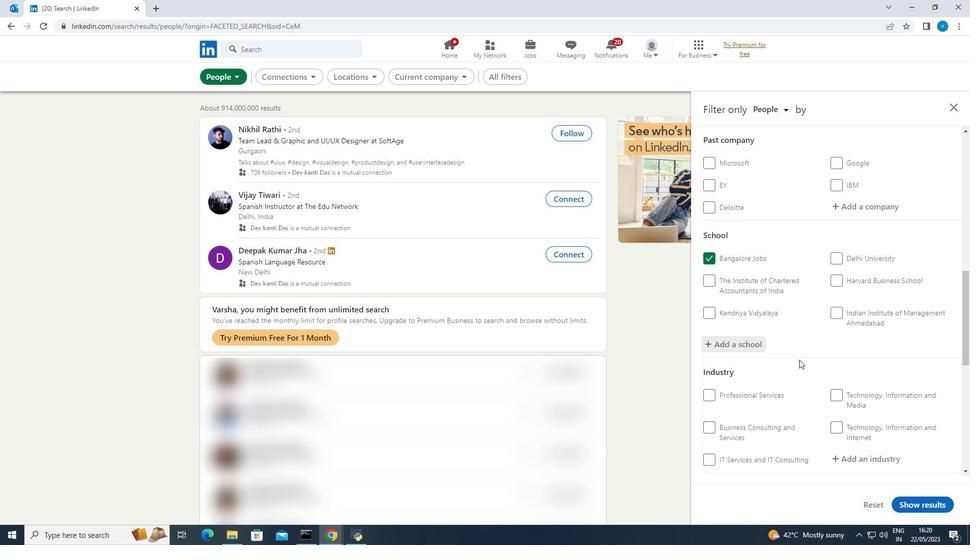 
Action: Mouse scrolled (799, 359) with delta (0, 0)
Screenshot: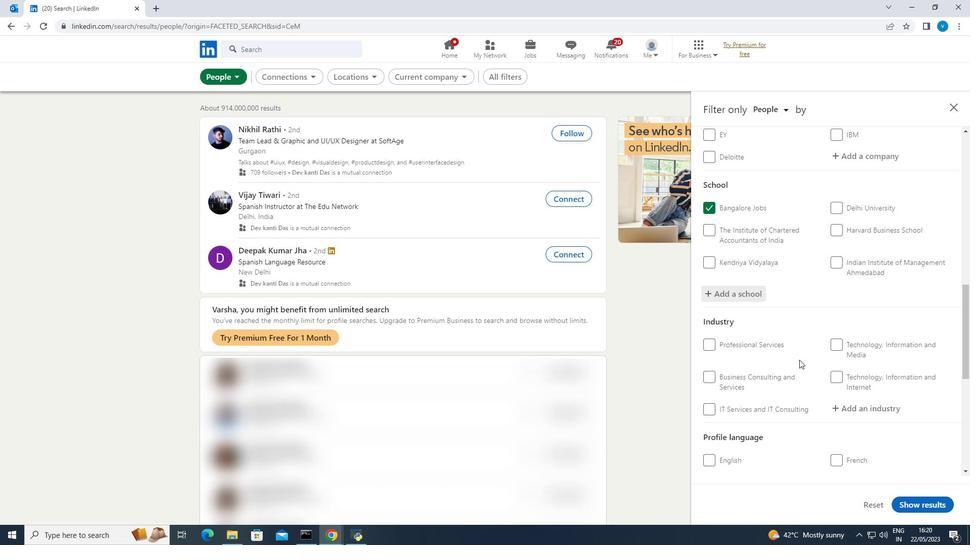 
Action: Mouse scrolled (799, 359) with delta (0, 0)
Screenshot: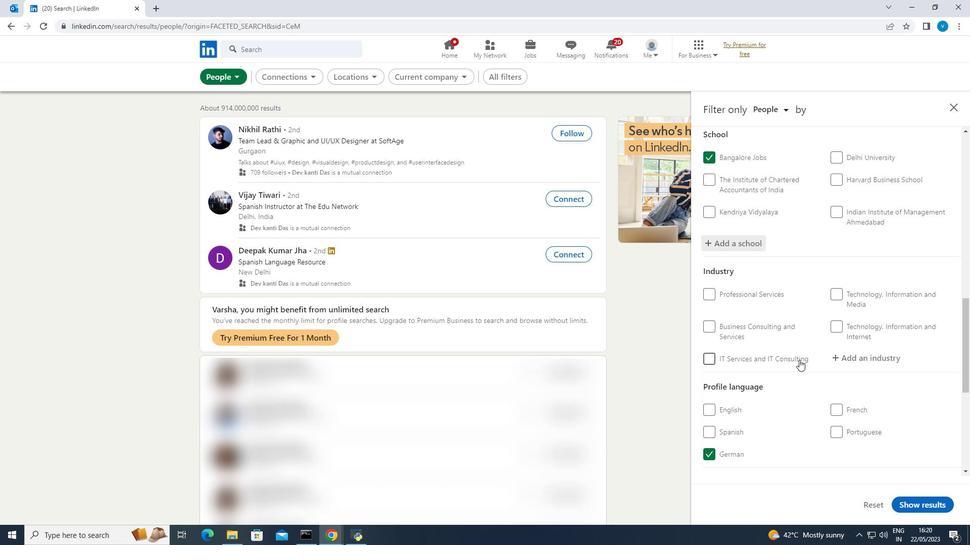 
Action: Mouse moved to (855, 309)
Screenshot: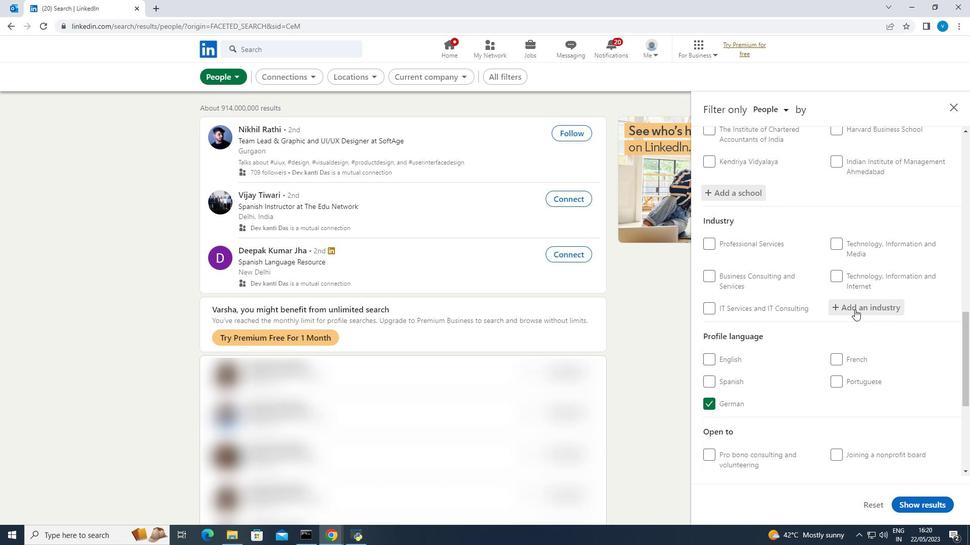 
Action: Mouse pressed left at (855, 309)
Screenshot: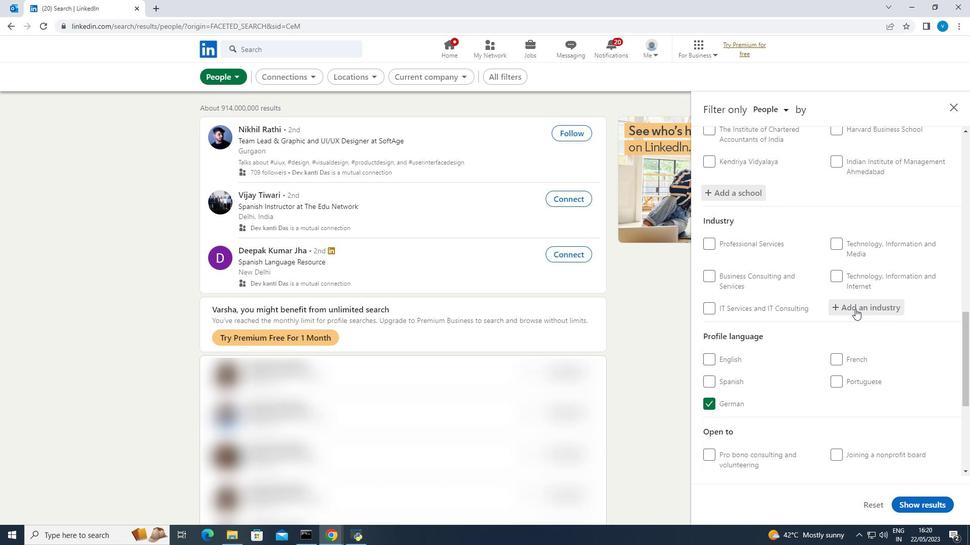 
Action: Mouse moved to (855, 307)
Screenshot: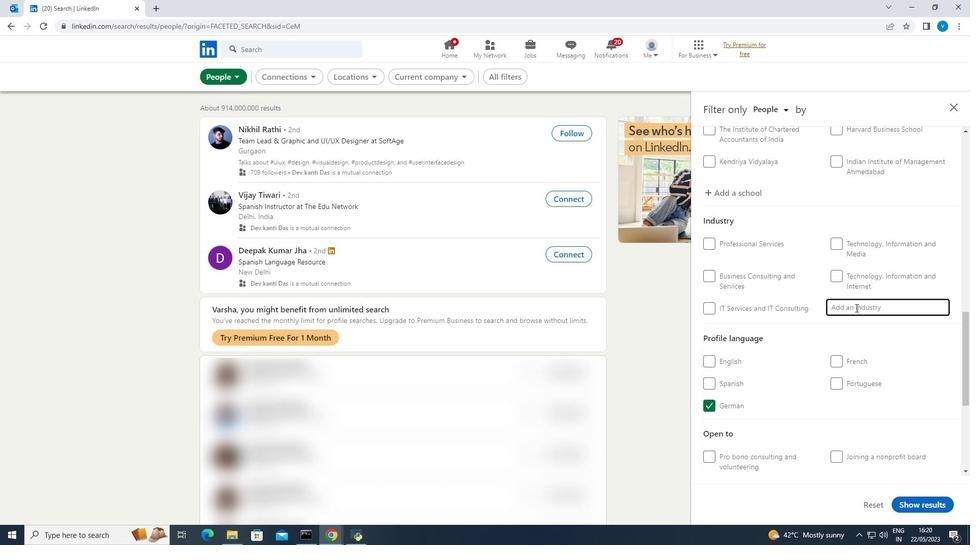 
Action: Key pressed <Key.shift><Key.shift>Research
Screenshot: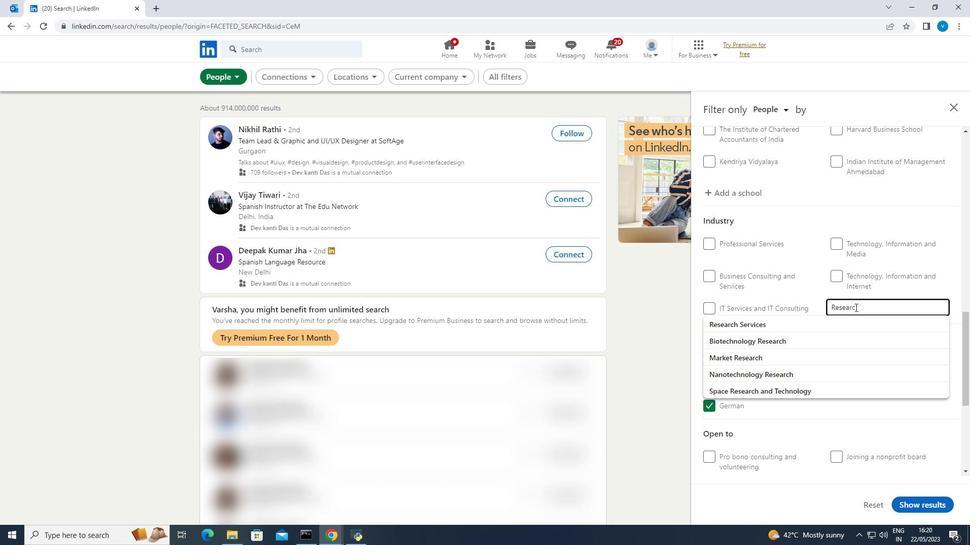 
Action: Mouse moved to (825, 318)
Screenshot: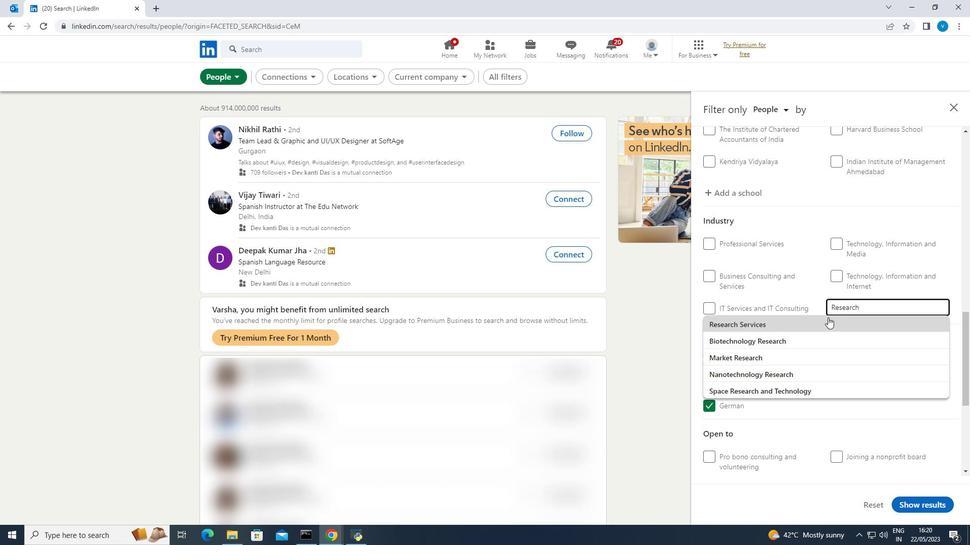 
Action: Mouse pressed left at (825, 318)
Screenshot: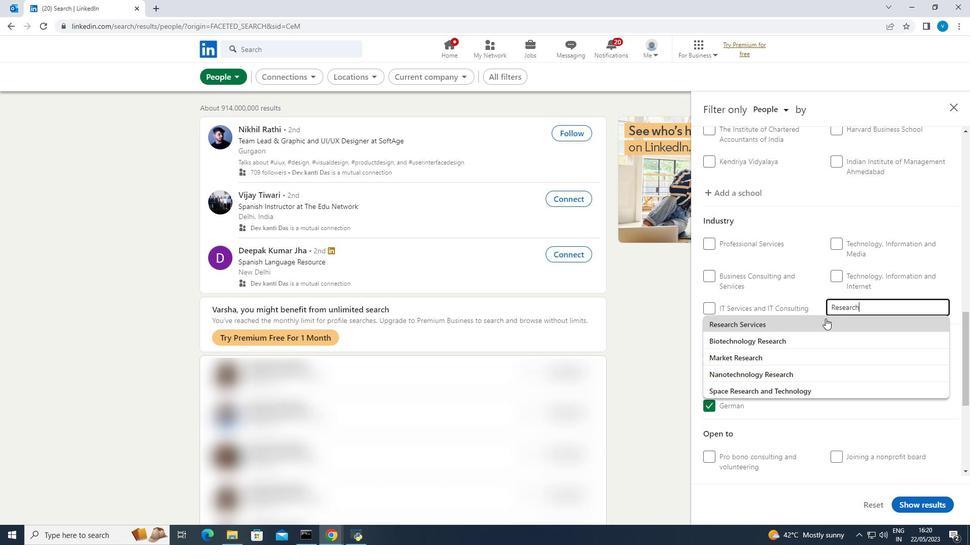 
Action: Mouse scrolled (825, 318) with delta (0, 0)
Screenshot: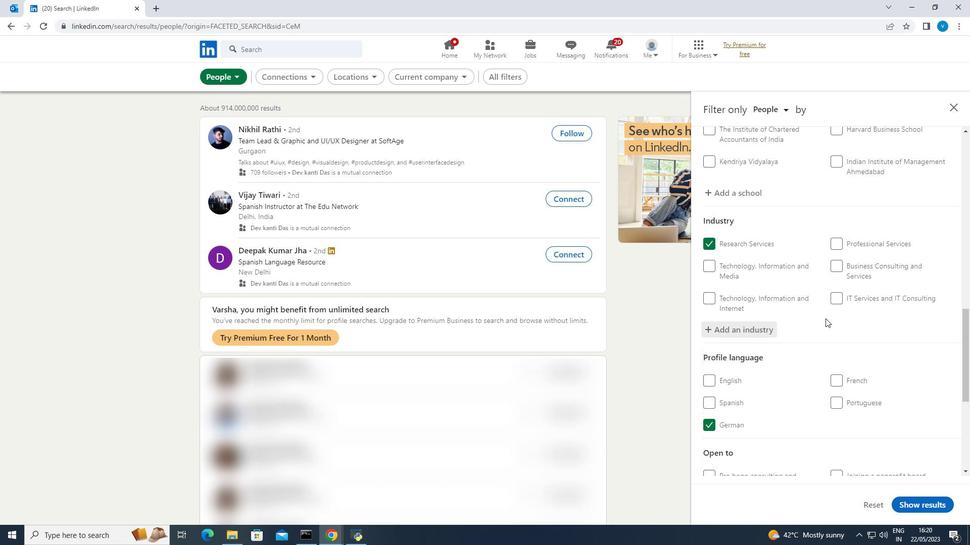 
Action: Mouse scrolled (825, 318) with delta (0, 0)
Screenshot: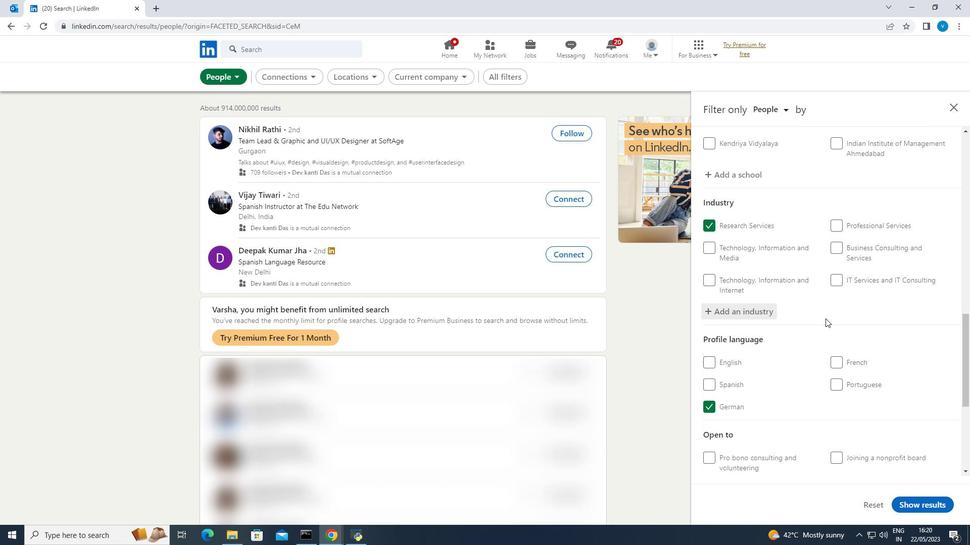
Action: Mouse scrolled (825, 318) with delta (0, 0)
Screenshot: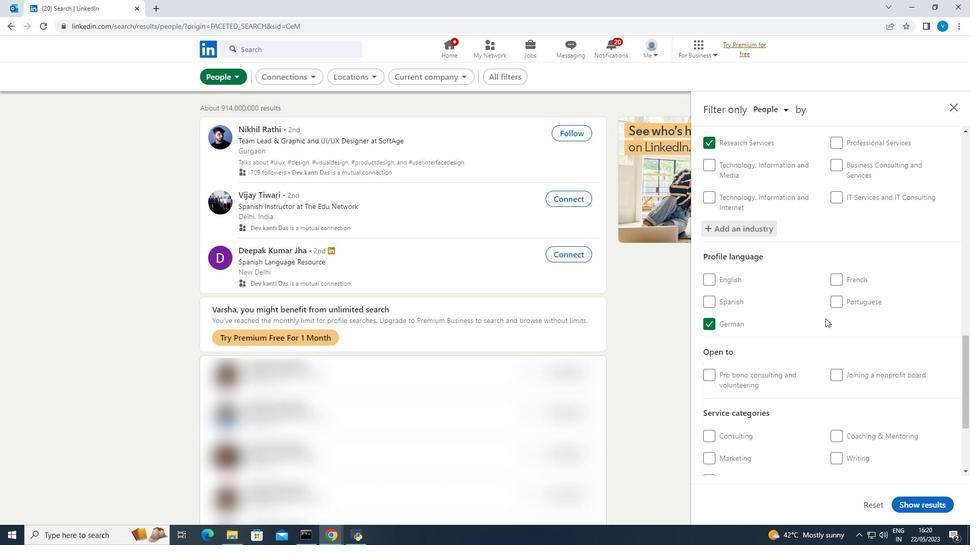 
Action: Mouse scrolled (825, 318) with delta (0, 0)
Screenshot: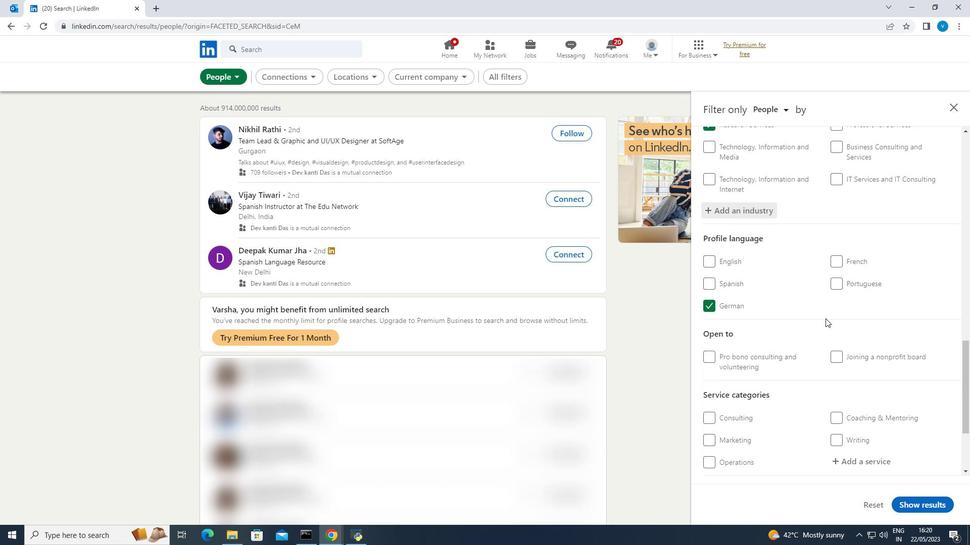 
Action: Mouse moved to (851, 376)
Screenshot: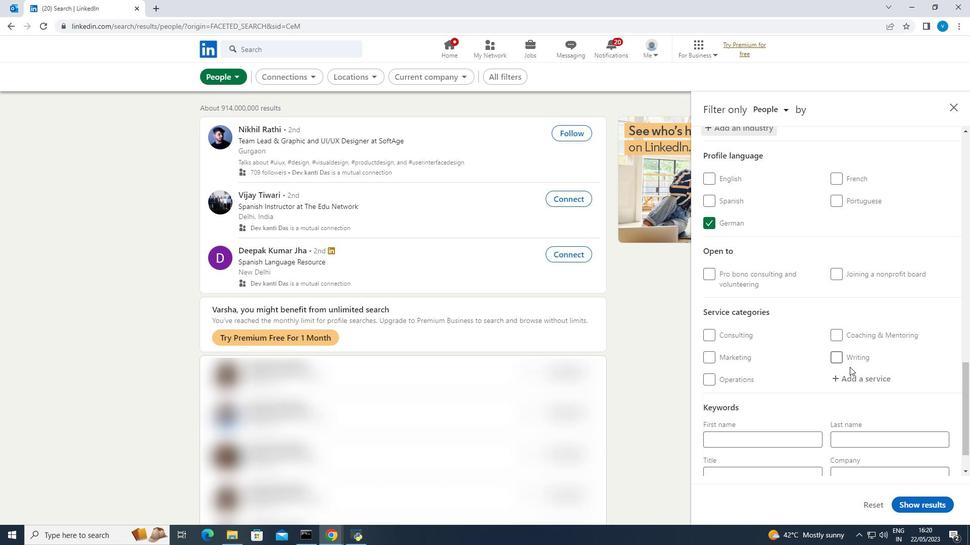
Action: Mouse pressed left at (851, 376)
Screenshot: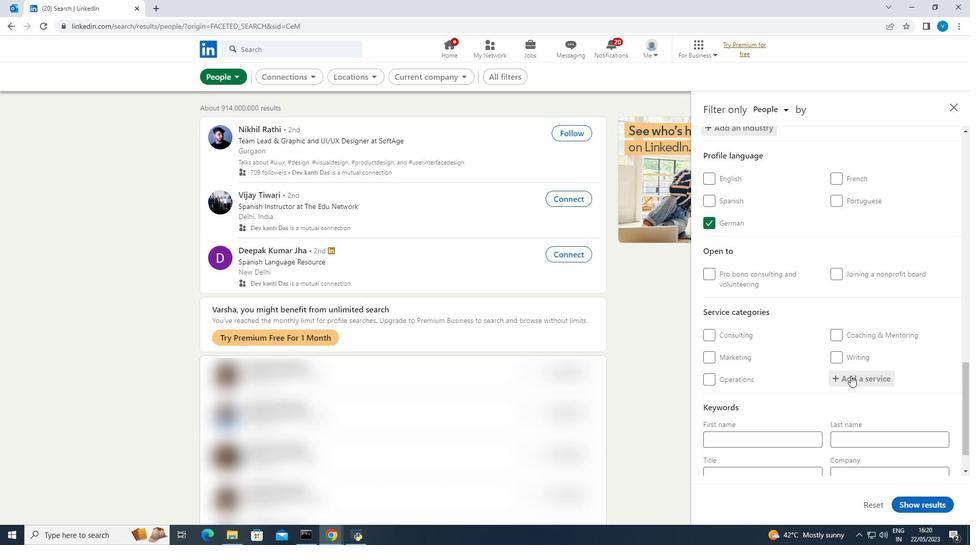 
Action: Mouse moved to (836, 366)
Screenshot: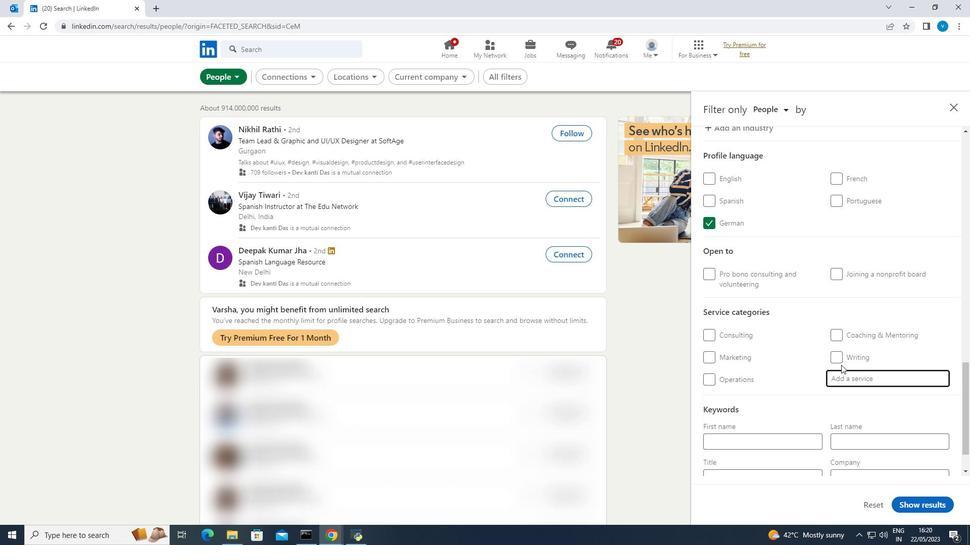 
Action: Key pressed <Key.shift><Key.shift><Key.shift><Key.shift>Product<Key.space>
Screenshot: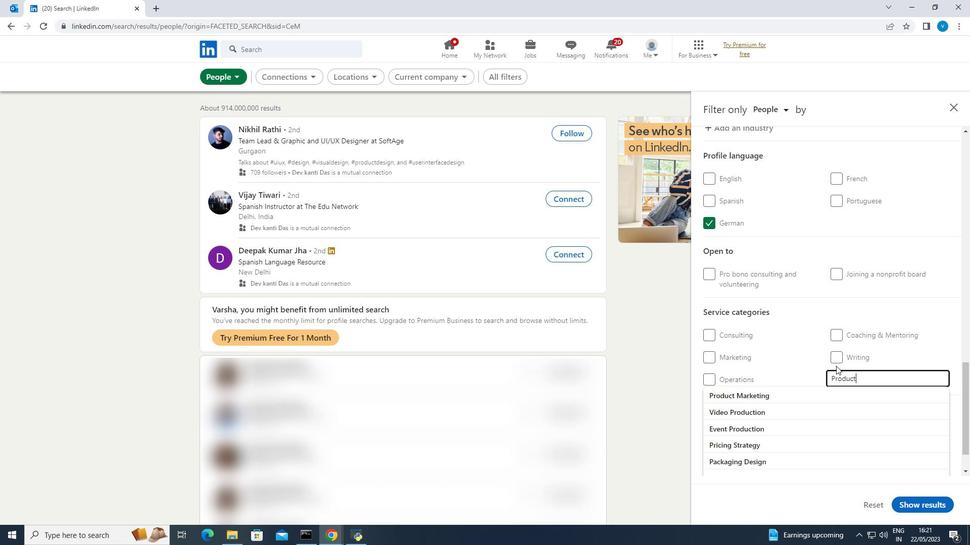 
Action: Mouse moved to (804, 394)
Screenshot: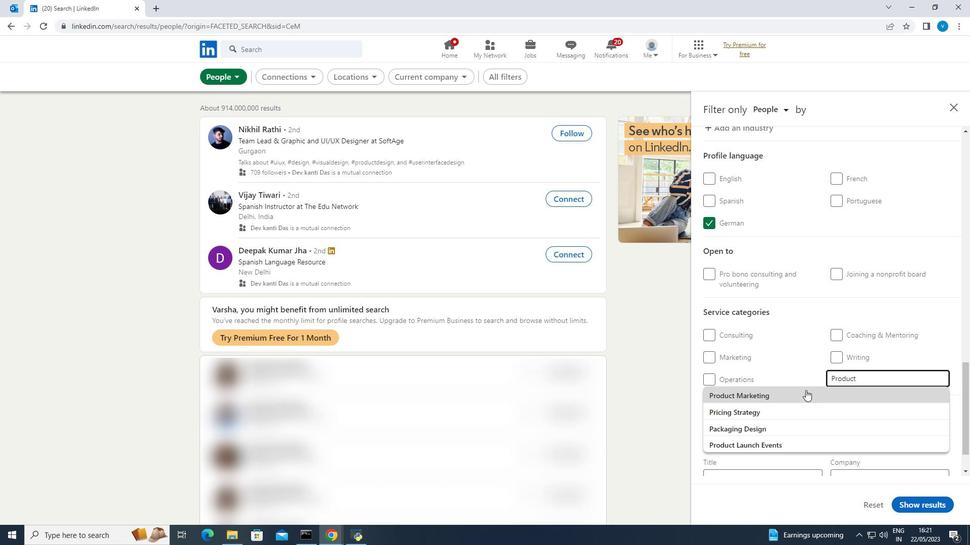 
Action: Mouse pressed left at (804, 394)
Screenshot: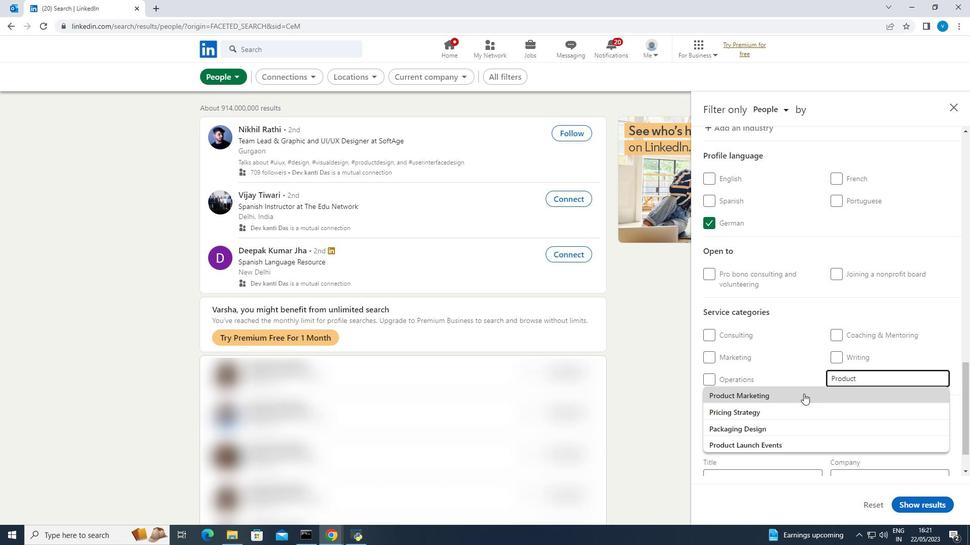 
Action: Mouse moved to (805, 392)
Screenshot: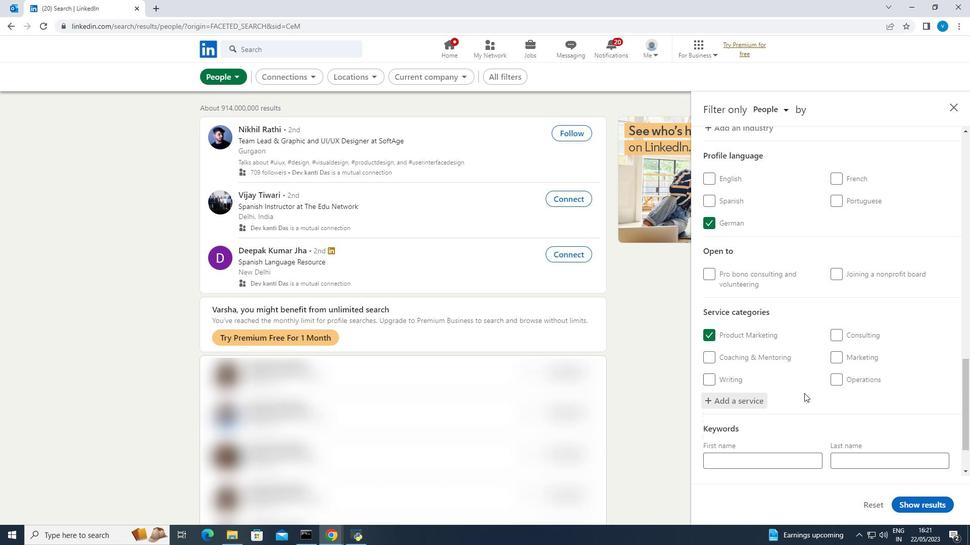 
Action: Mouse scrolled (805, 392) with delta (0, 0)
Screenshot: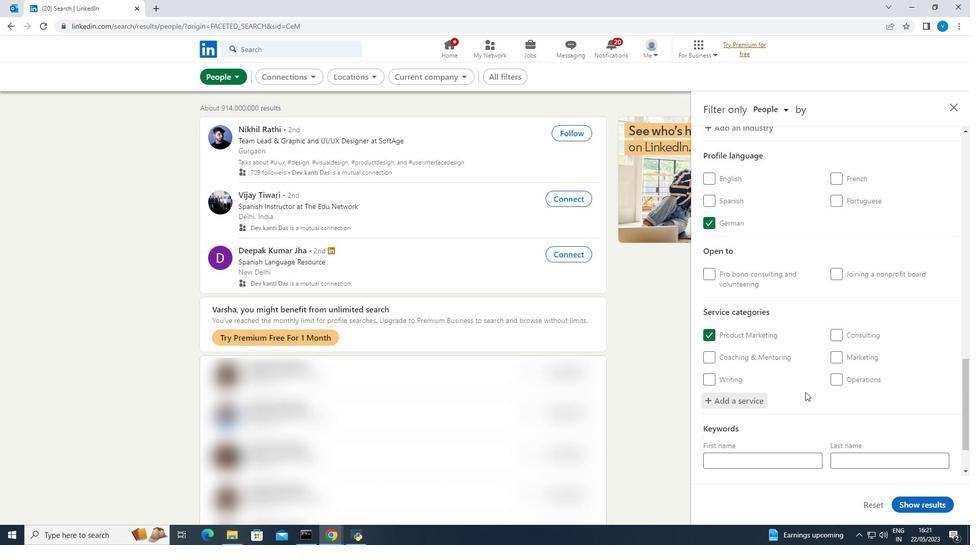 
Action: Mouse moved to (806, 392)
Screenshot: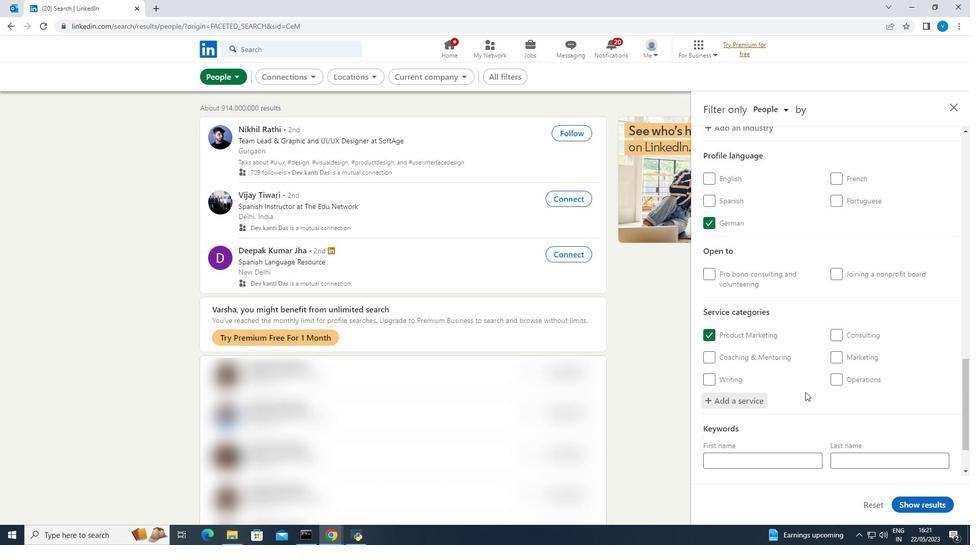 
Action: Mouse scrolled (806, 392) with delta (0, 0)
Screenshot: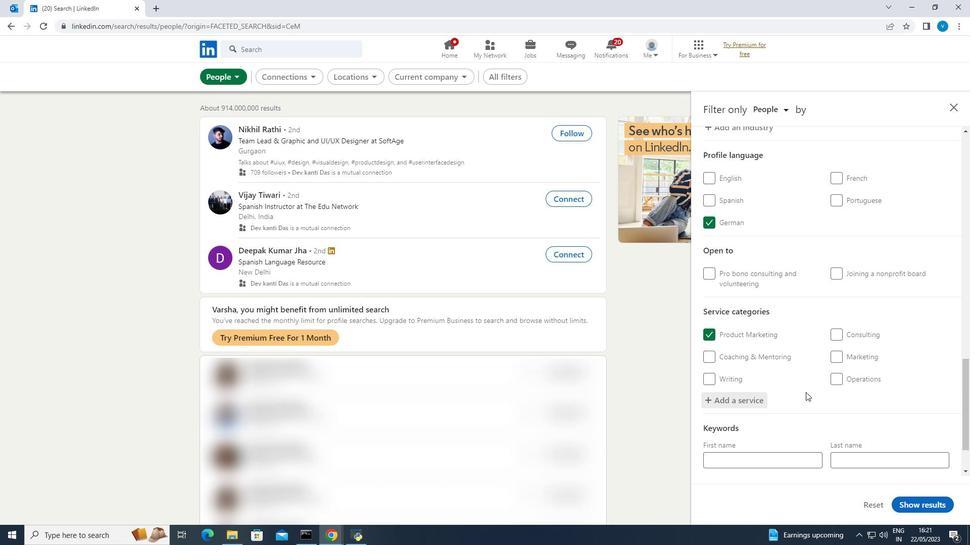 
Action: Mouse moved to (802, 427)
Screenshot: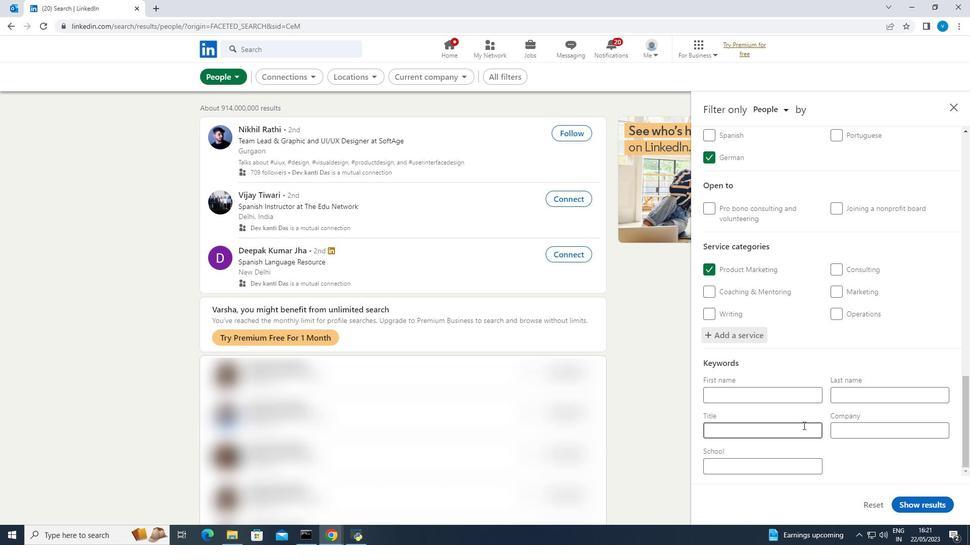 
Action: Mouse pressed left at (802, 427)
Screenshot: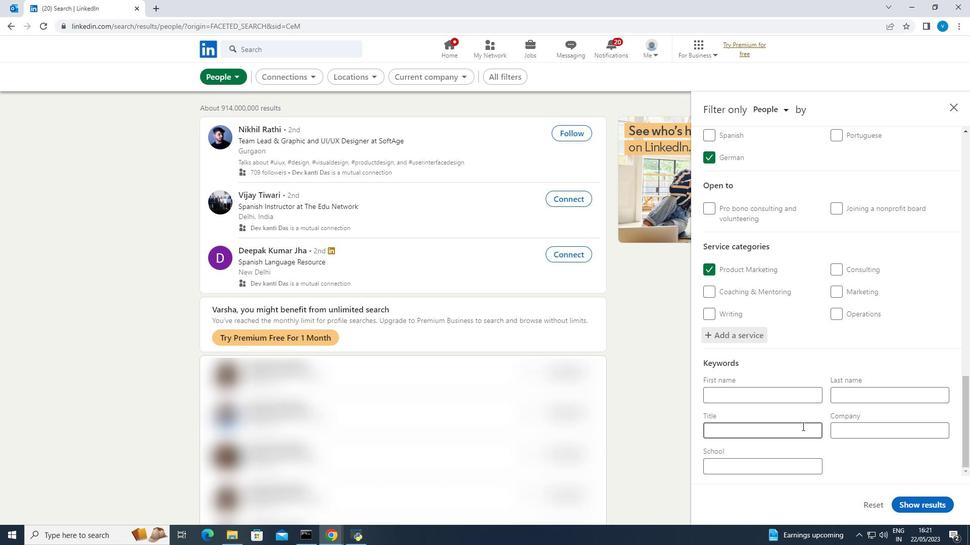 
Action: Mouse moved to (803, 427)
Screenshot: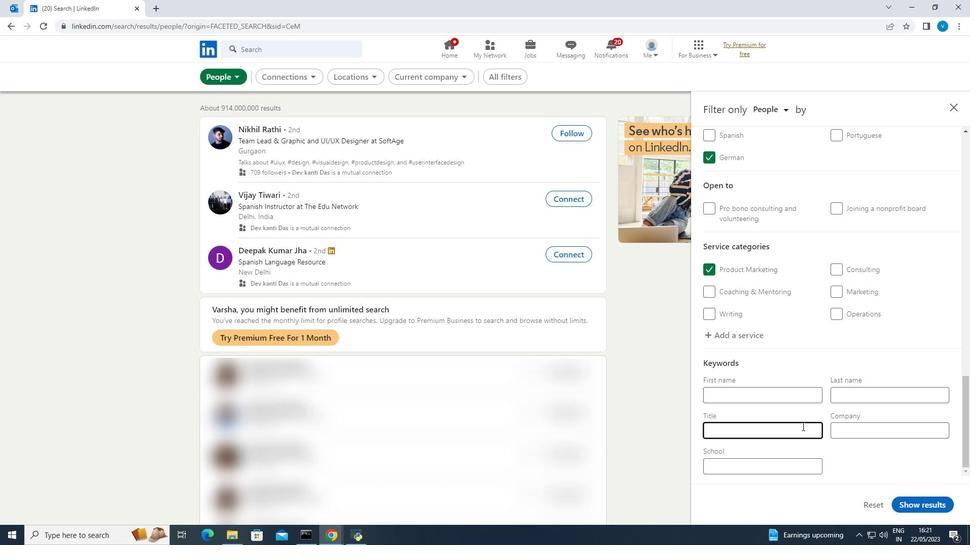 
Action: Key pressed <Key.shift><Key.shift><Key.shift><Key.shift><Key.shift>Esthetician
Screenshot: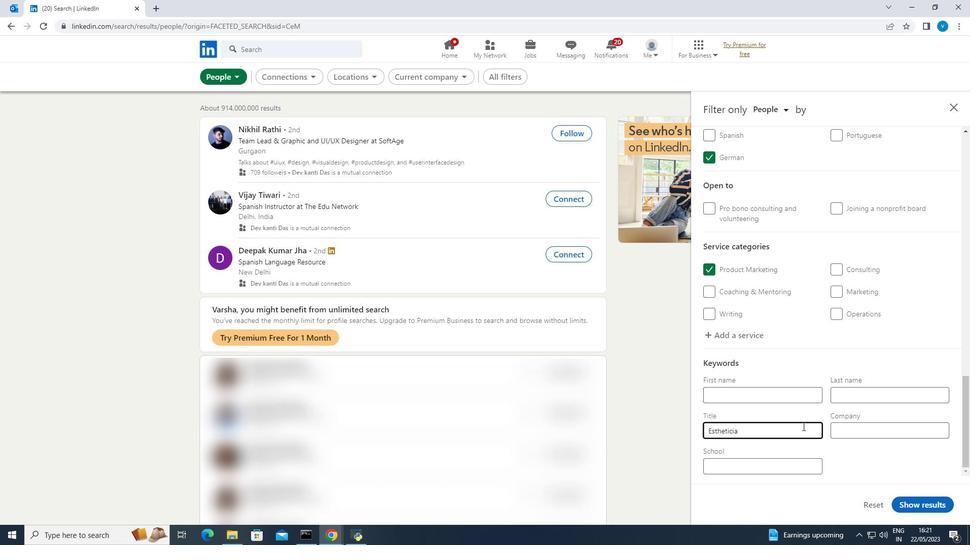 
Action: Mouse moved to (901, 499)
Screenshot: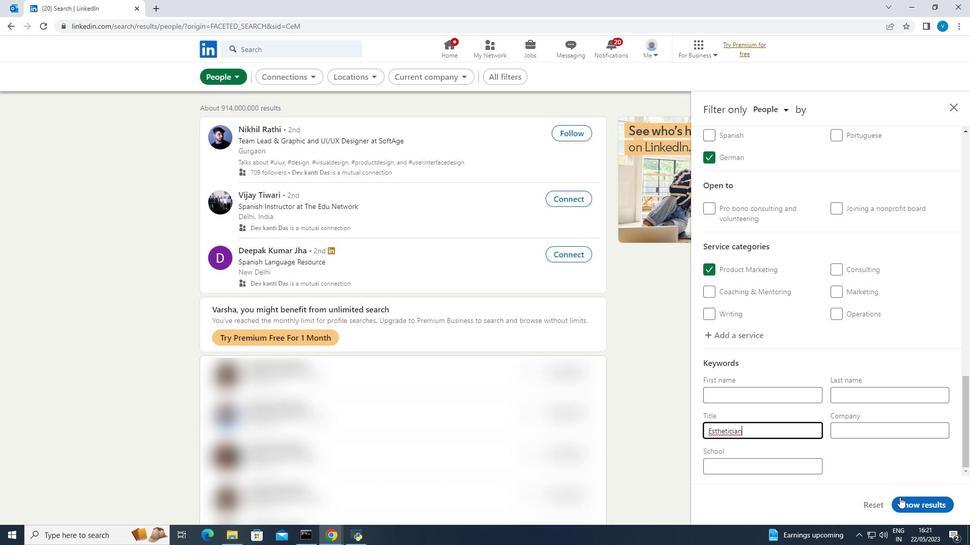 
Action: Mouse pressed left at (901, 499)
Screenshot: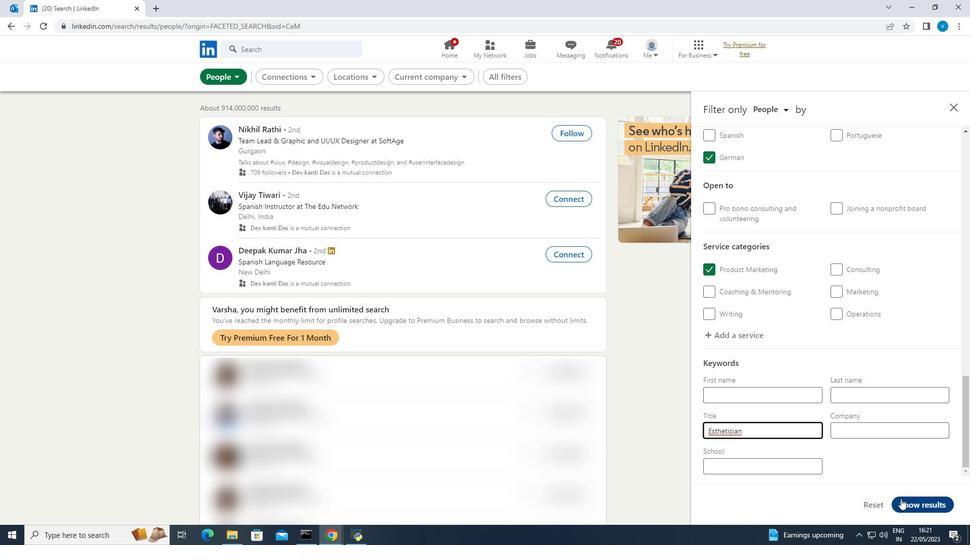 
Action: Mouse moved to (891, 394)
Screenshot: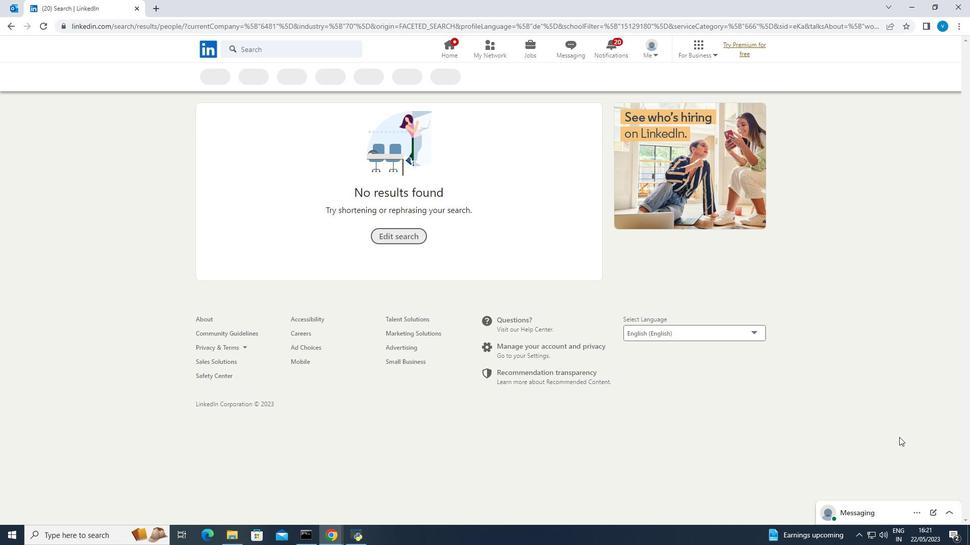 
